 Task: Create in the project AgileHive in Backlog an issue 'Create a new online platform for online public speaking courses with advanced speech analysis and feedback features', assign it to team member softage.3@softage.net and change the status to IN PROGRESS. Create in the project AgileHive in Backlog an issue 'Implement a new cloud-based talent management system for a company with advanced talent acquisition and performance evaluation features', assign it to team member softage.4@softage.net and change the status to IN PROGRESS
Action: Mouse moved to (162, 54)
Screenshot: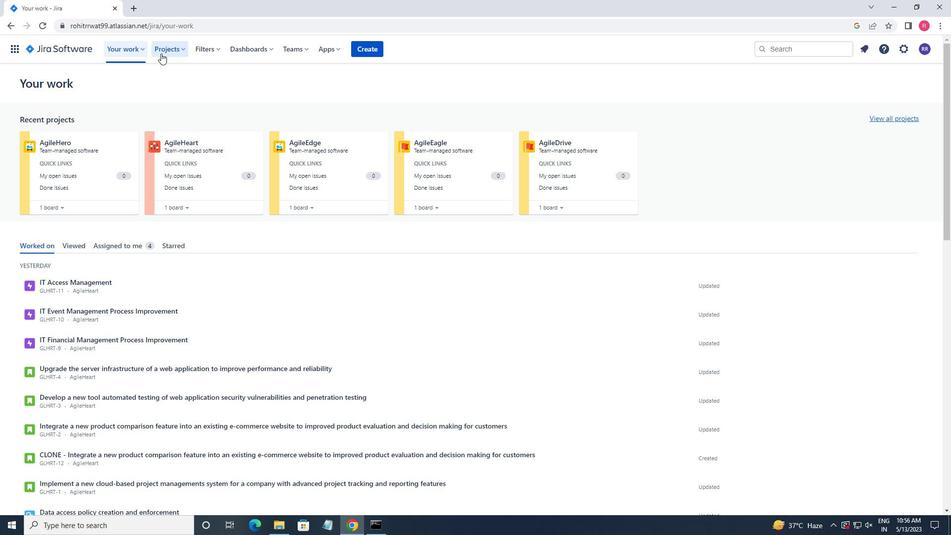 
Action: Mouse pressed left at (162, 54)
Screenshot: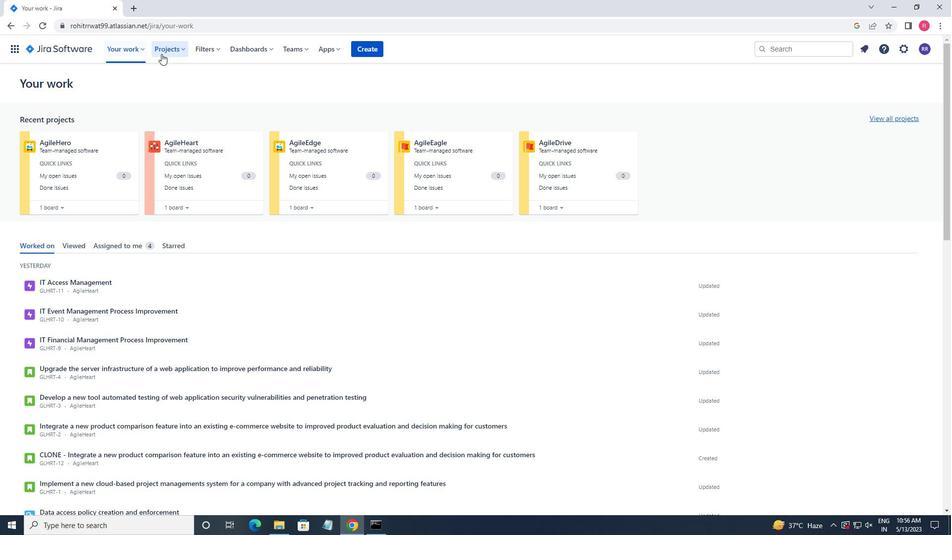 
Action: Mouse moved to (179, 87)
Screenshot: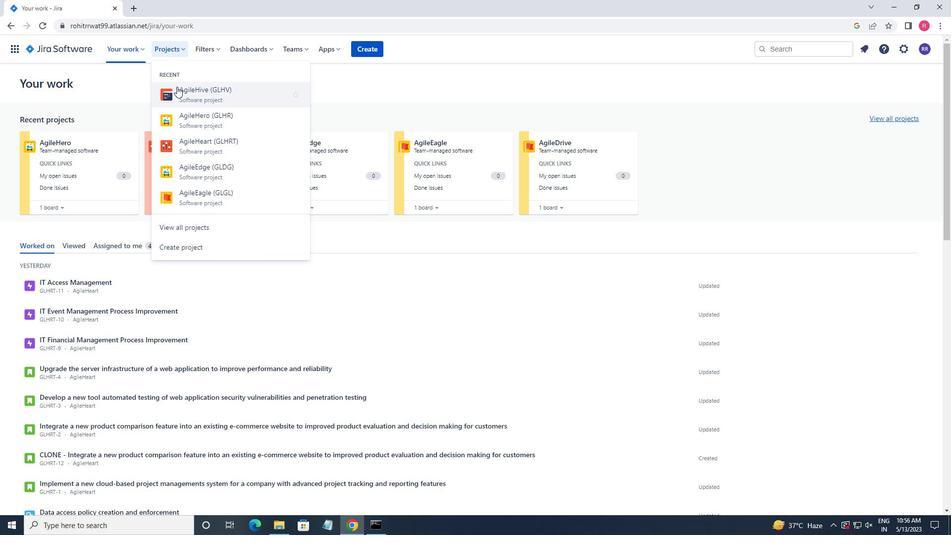 
Action: Mouse pressed left at (179, 87)
Screenshot: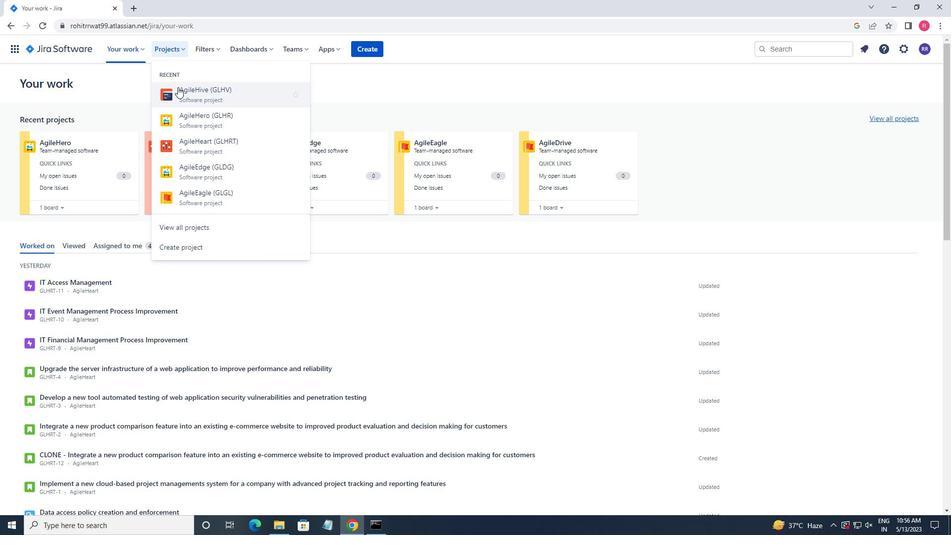 
Action: Mouse moved to (42, 145)
Screenshot: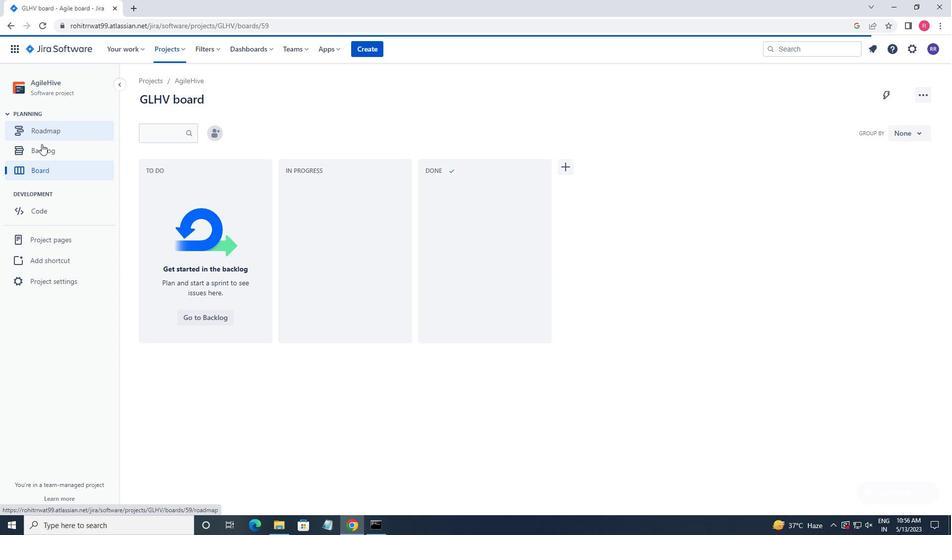 
Action: Mouse pressed left at (42, 145)
Screenshot: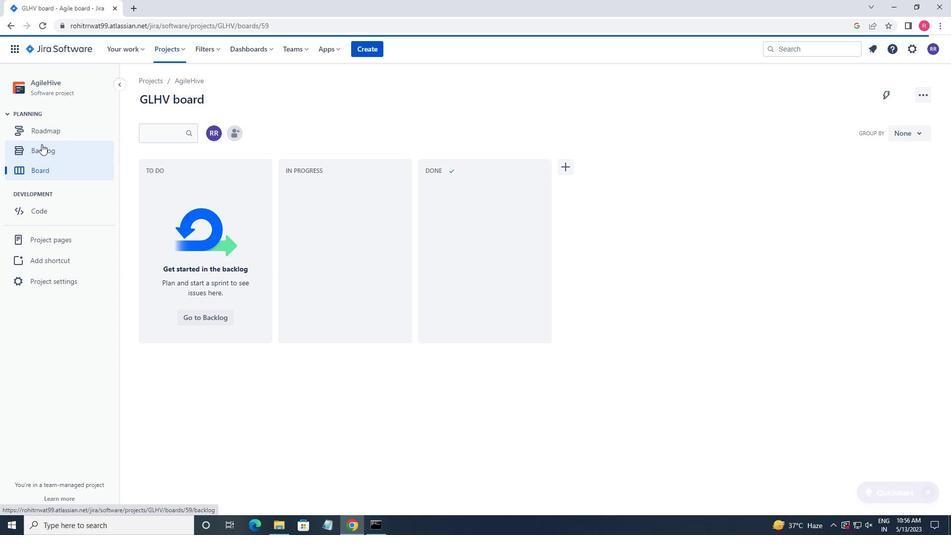 
Action: Mouse moved to (376, 328)
Screenshot: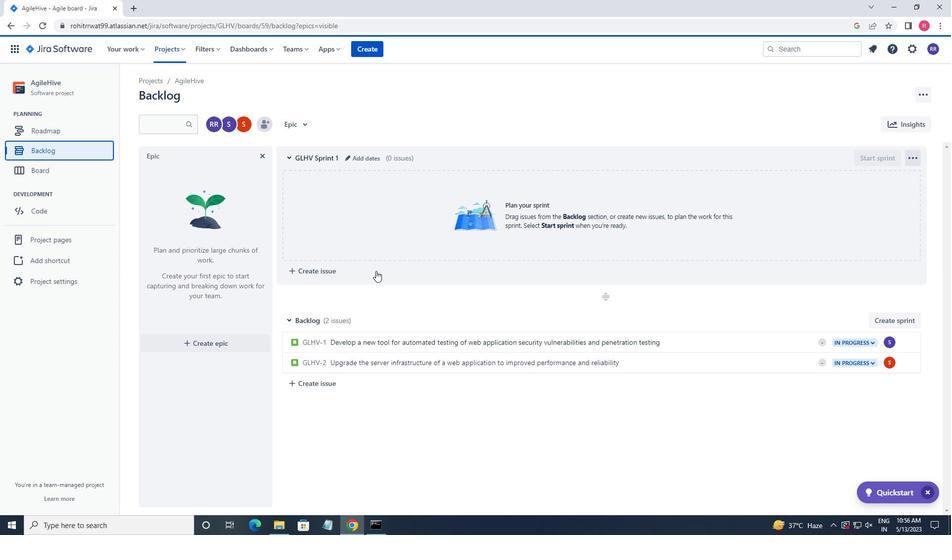 
Action: Mouse scrolled (376, 327) with delta (0, 0)
Screenshot: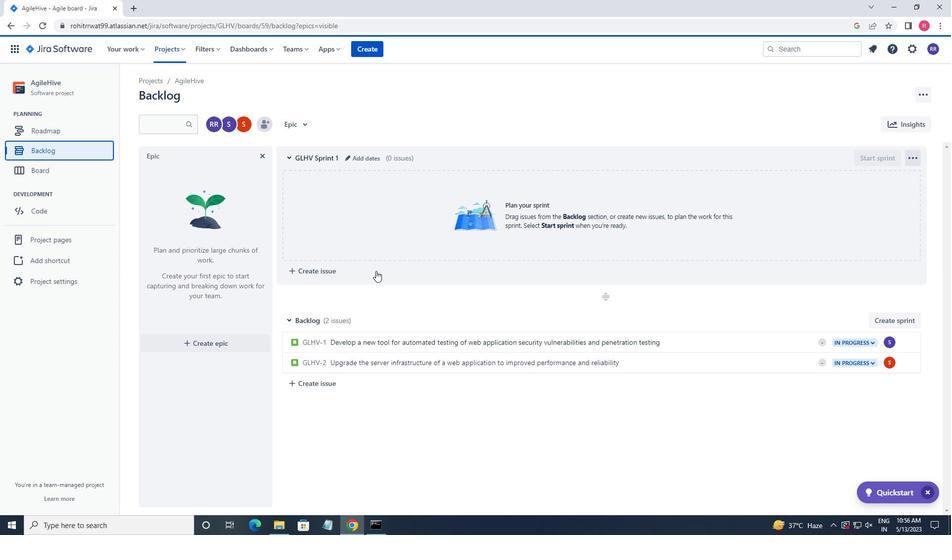 
Action: Mouse moved to (376, 335)
Screenshot: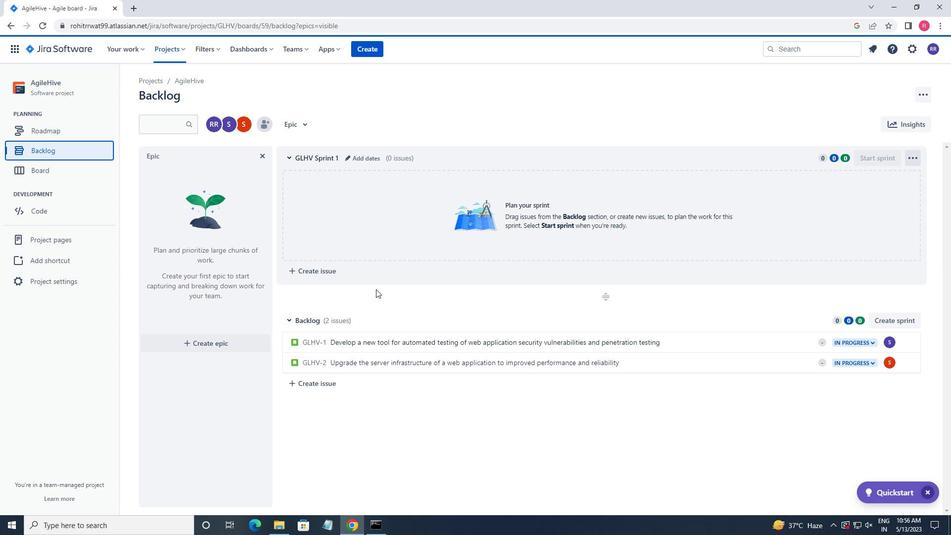 
Action: Mouse scrolled (376, 334) with delta (0, 0)
Screenshot: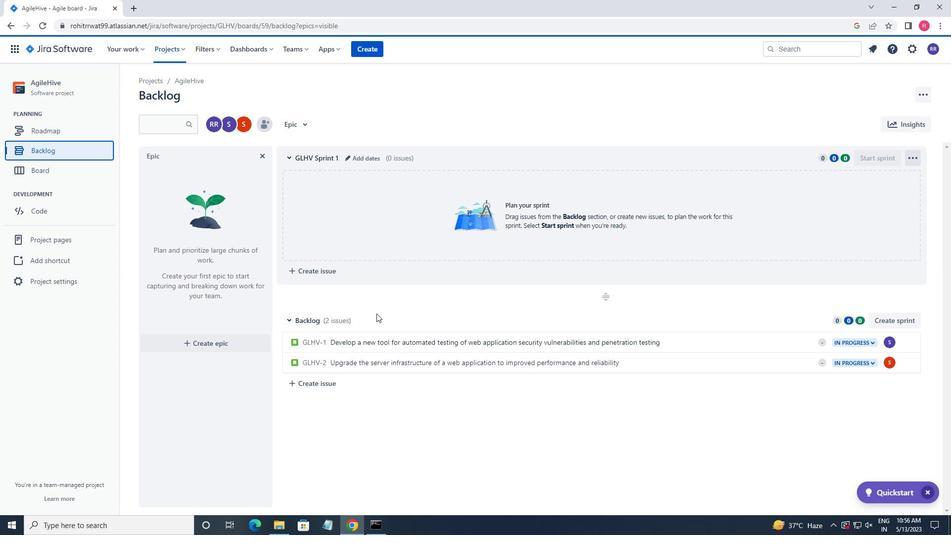 
Action: Mouse moved to (369, 344)
Screenshot: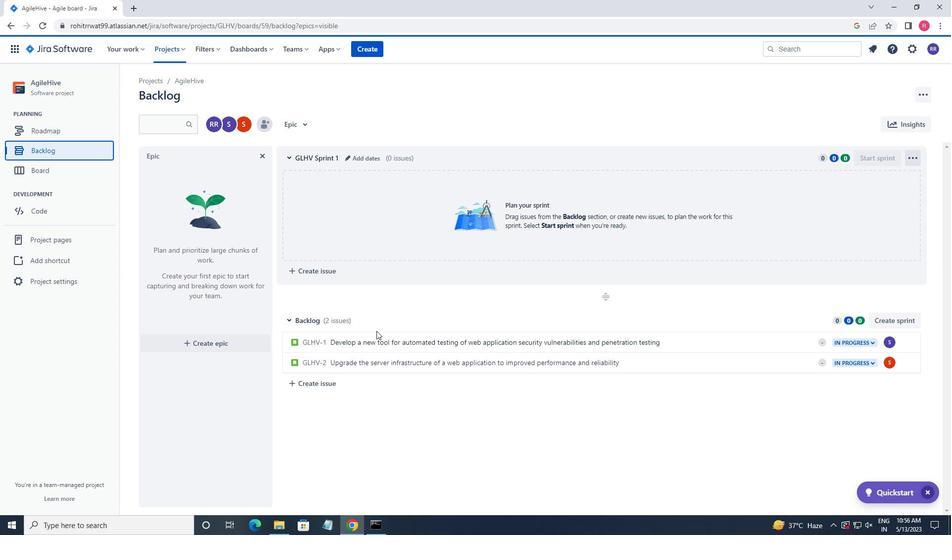 
Action: Mouse scrolled (369, 344) with delta (0, 0)
Screenshot: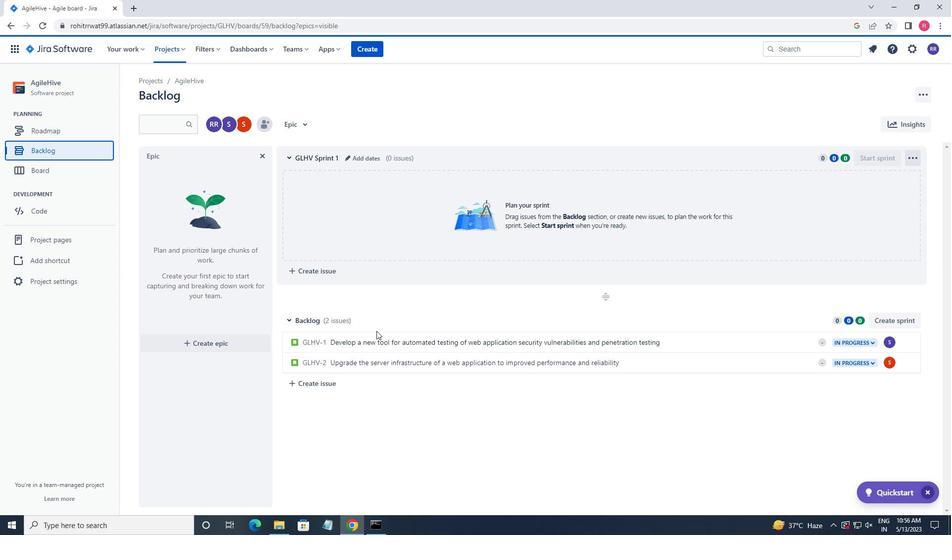 
Action: Mouse moved to (302, 386)
Screenshot: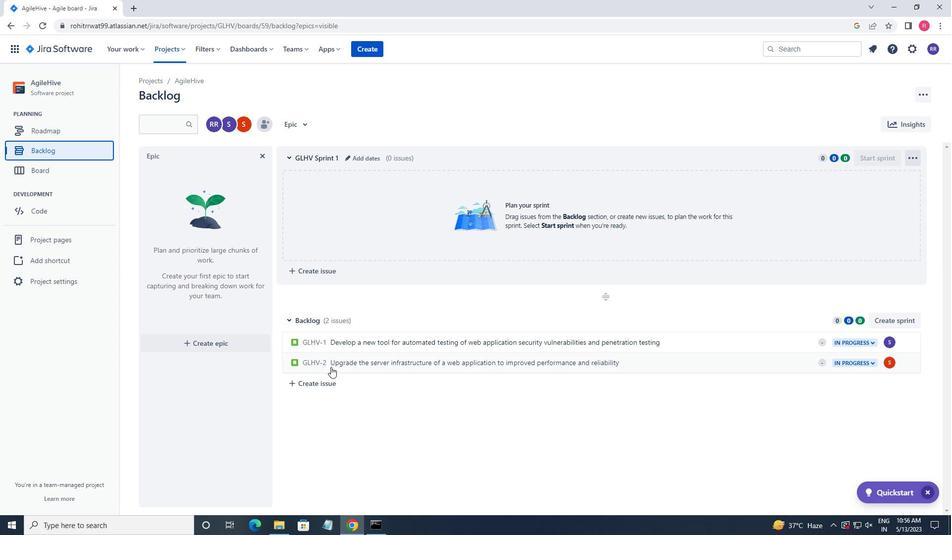 
Action: Mouse pressed left at (302, 386)
Screenshot: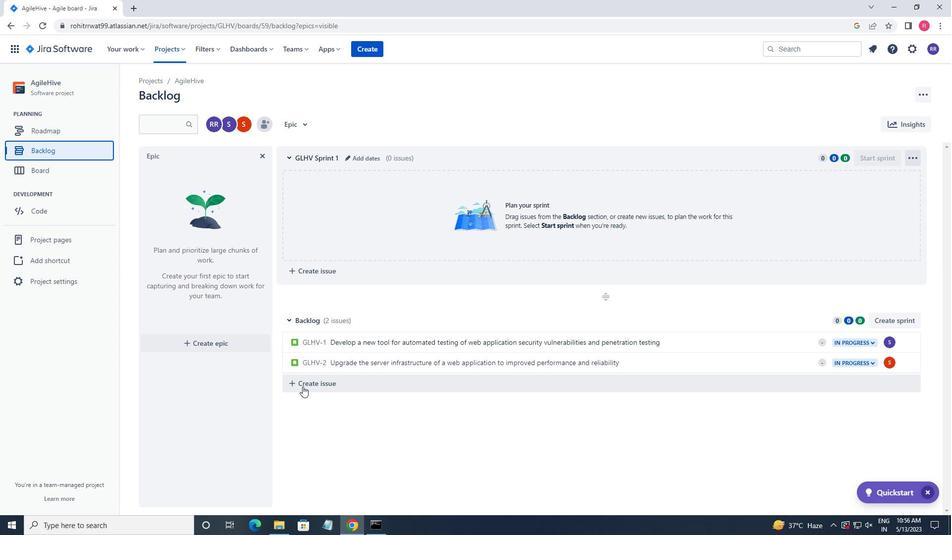
Action: Mouse moved to (353, 341)
Screenshot: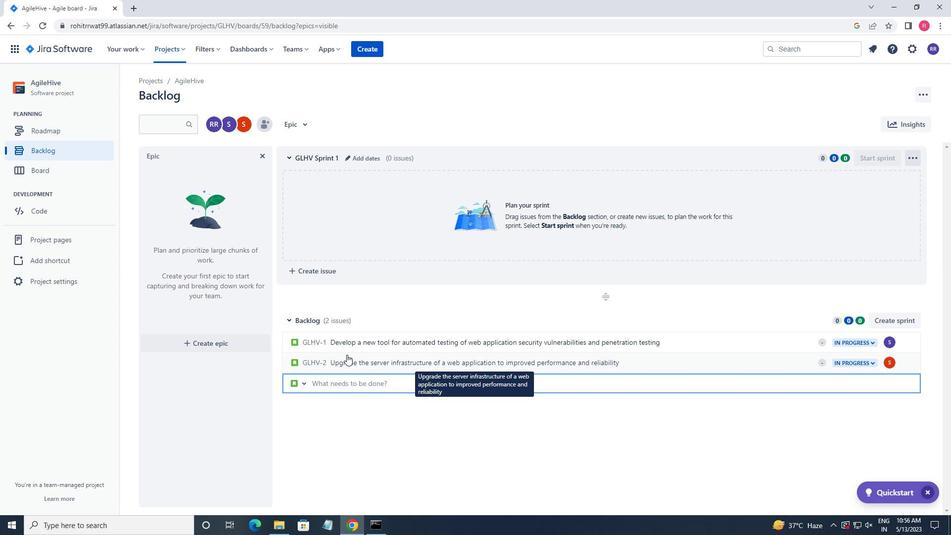 
Action: Key pressed <Key.shift>CREATE<Key.space>A<Key.space>NEW<Key.space>ONLINE<Key.space>PLATFOR,<Key.backspace>M<Key.space>FOR<Key.space>ONLINEPUBLIC<Key.space><Key.left><Key.left><Key.left><Key.left><Key.left><Key.left><Key.left><Key.space><Key.right><Key.right><Key.right><Key.right><Key.right><Key.right><Key.right>
Screenshot: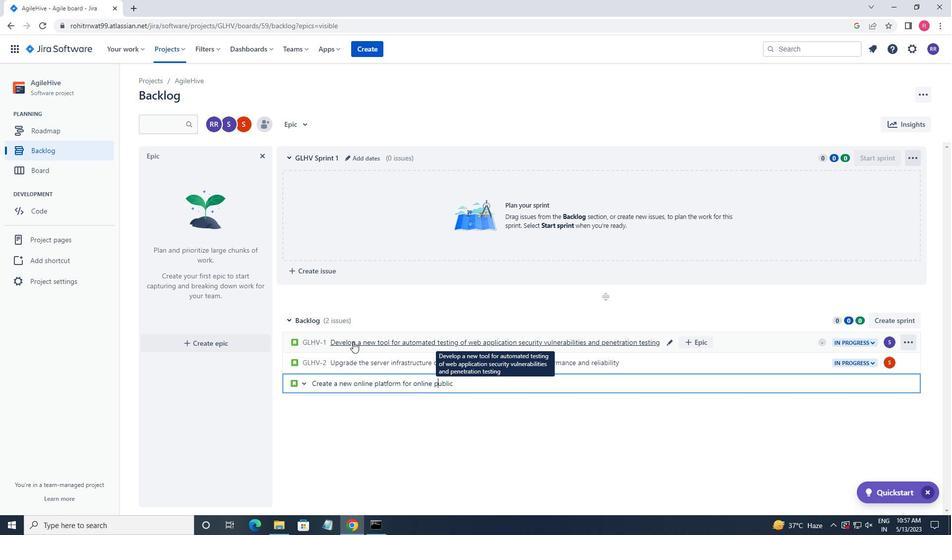 
Action: Mouse moved to (353, 341)
Screenshot: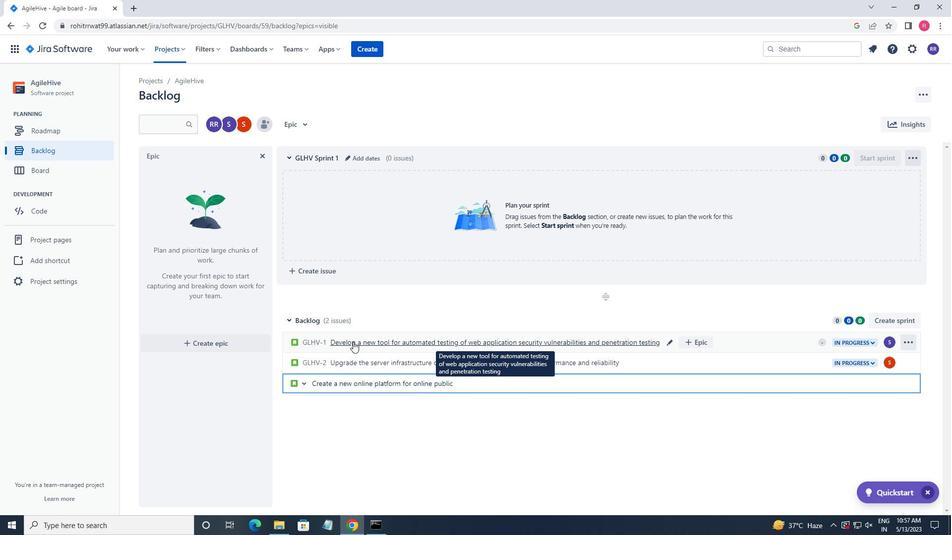 
Action: Key pressed SPEKING<Key.space><Key.left><Key.left><Key.left><Key.left><Key.left><Key.left><Key.right>A<Key.right><Key.right><Key.right><Key.right><Key.right><Key.right>COURES<Key.backspace><Key.backspace>SES<Key.space>WITH<Key.space><Key.space>ADVANCE<Key.space><Key.space><Key.backspace>D<Key.backspace><Key.backspace>D<Key.space>SPEECH<Key.space>ANALYSIS<Key.space>AND<Key.space>FEEDBACK<Key.space>FEATURES<Key.enter>
Screenshot: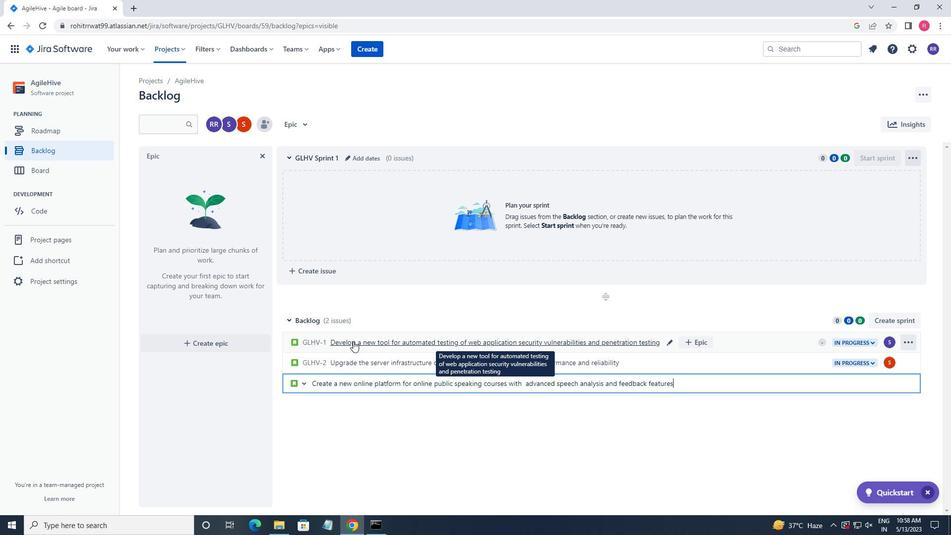 
Action: Mouse moved to (888, 382)
Screenshot: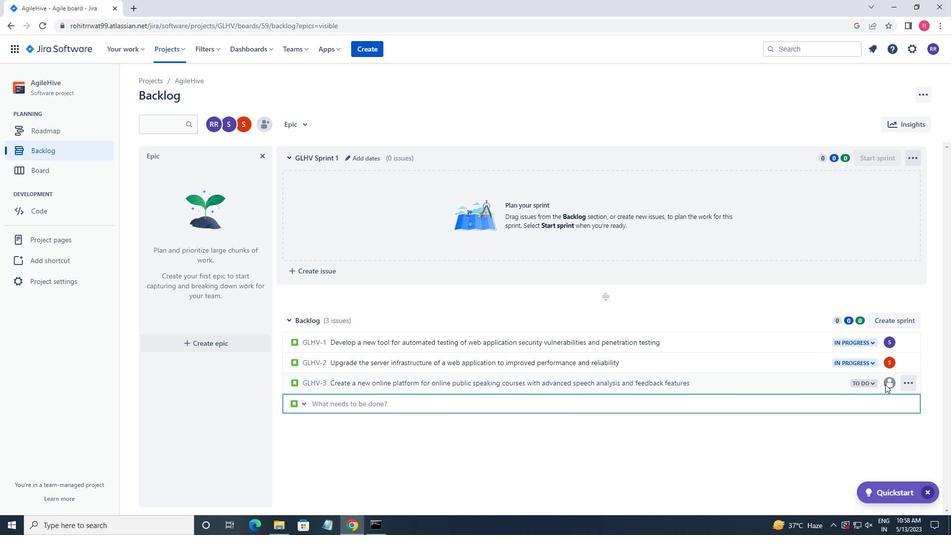 
Action: Mouse pressed left at (888, 382)
Screenshot: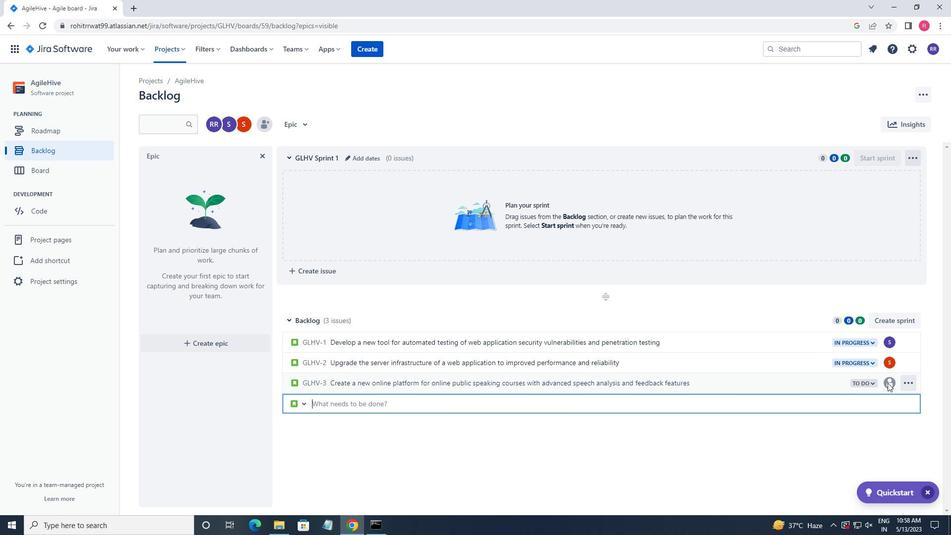 
Action: Mouse moved to (844, 283)
Screenshot: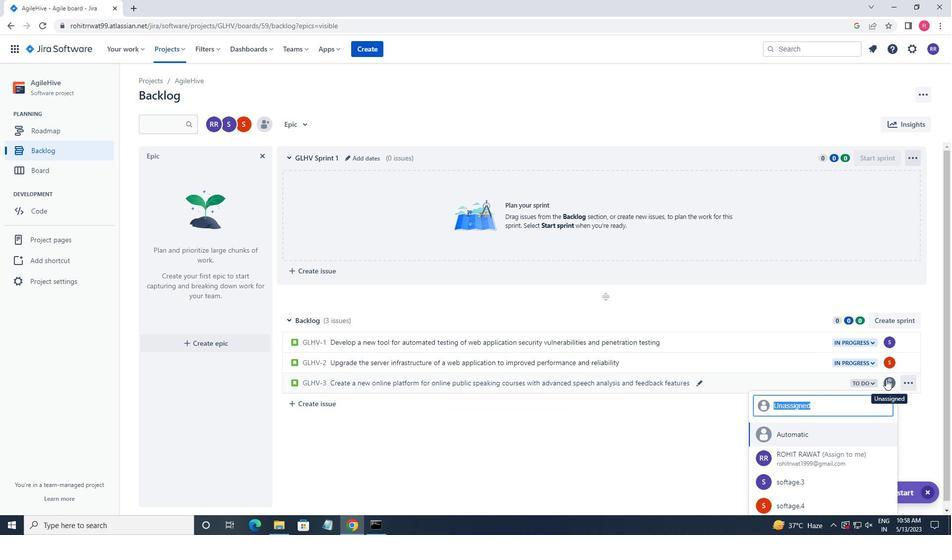 
Action: Key pressed SOFTAGE.3<Key.shift>@SOFTAGE.NET
Screenshot: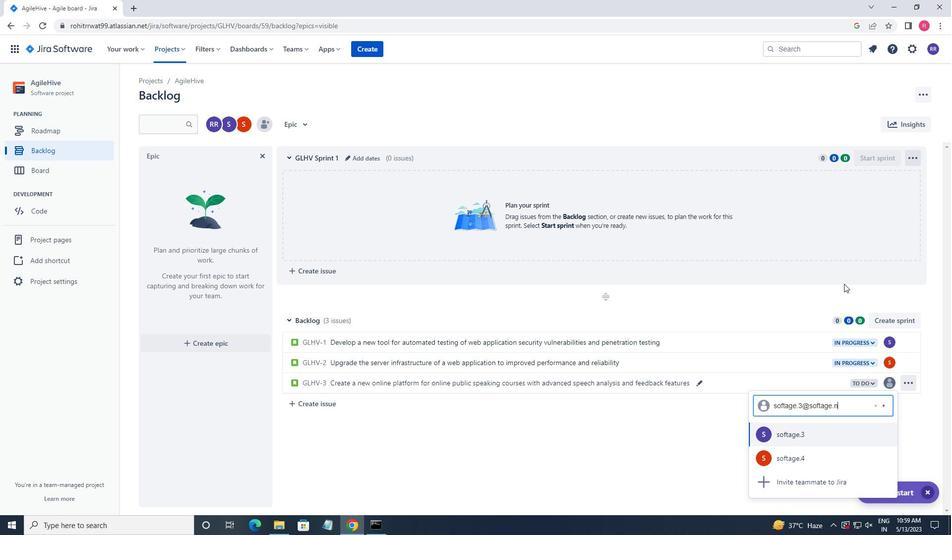 
Action: Mouse moved to (796, 434)
Screenshot: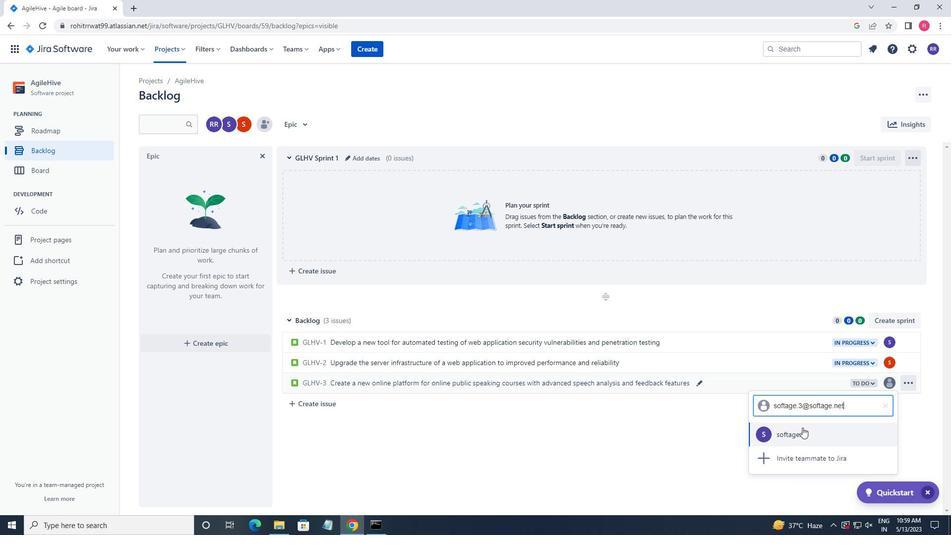 
Action: Mouse pressed left at (796, 434)
Screenshot: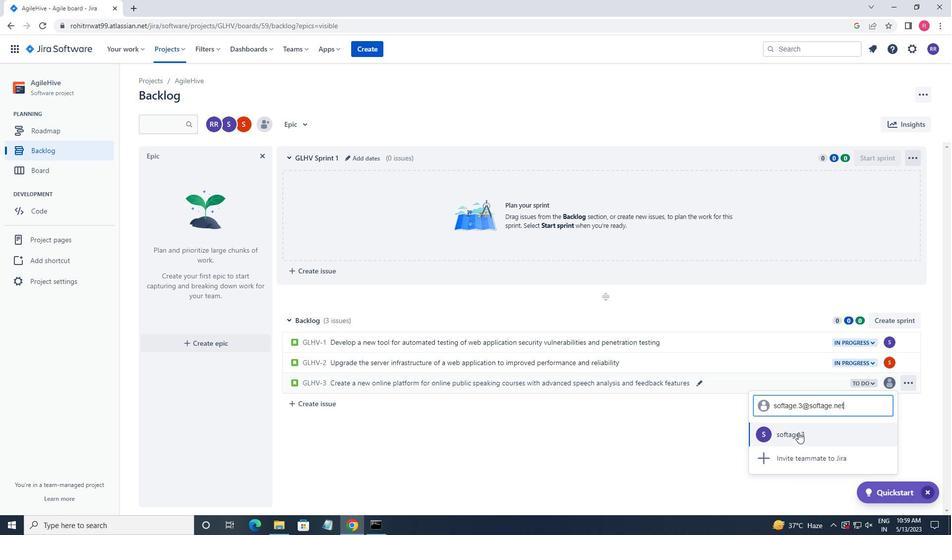 
Action: Mouse moved to (862, 382)
Screenshot: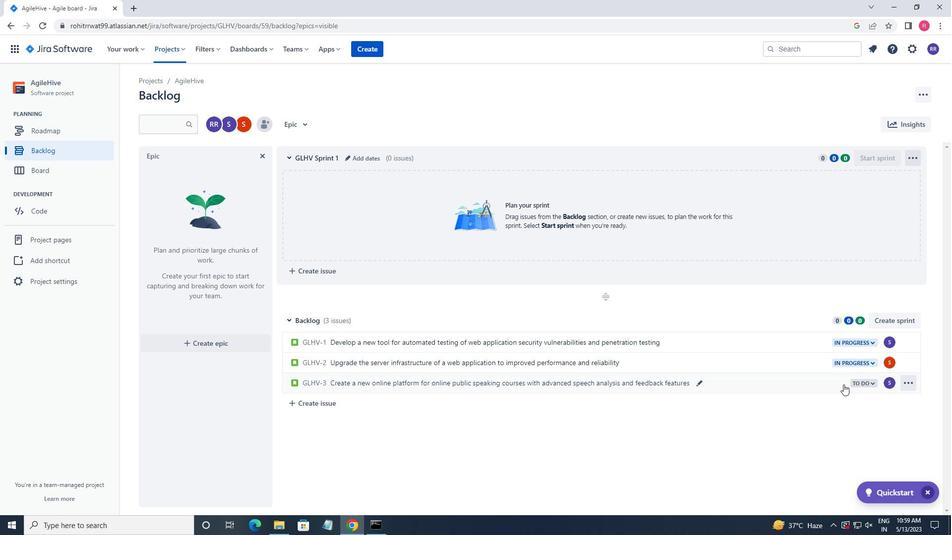 
Action: Mouse pressed left at (862, 382)
Screenshot: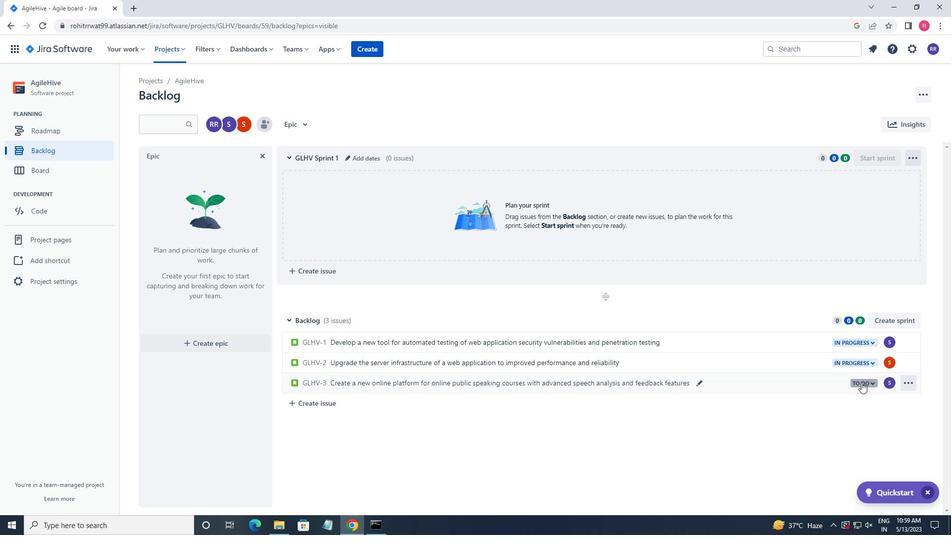 
Action: Mouse moved to (795, 402)
Screenshot: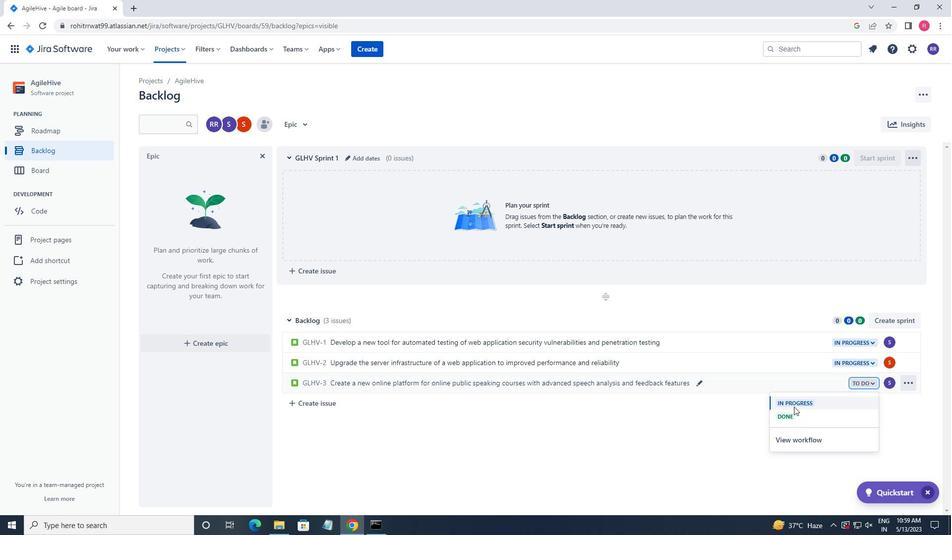 
Action: Mouse pressed left at (795, 402)
Screenshot: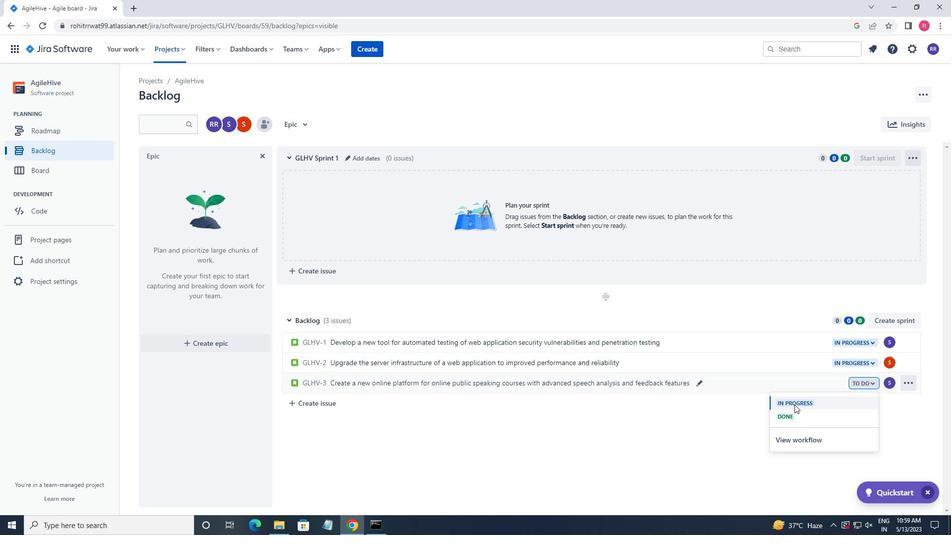 
Action: Mouse moved to (303, 399)
Screenshot: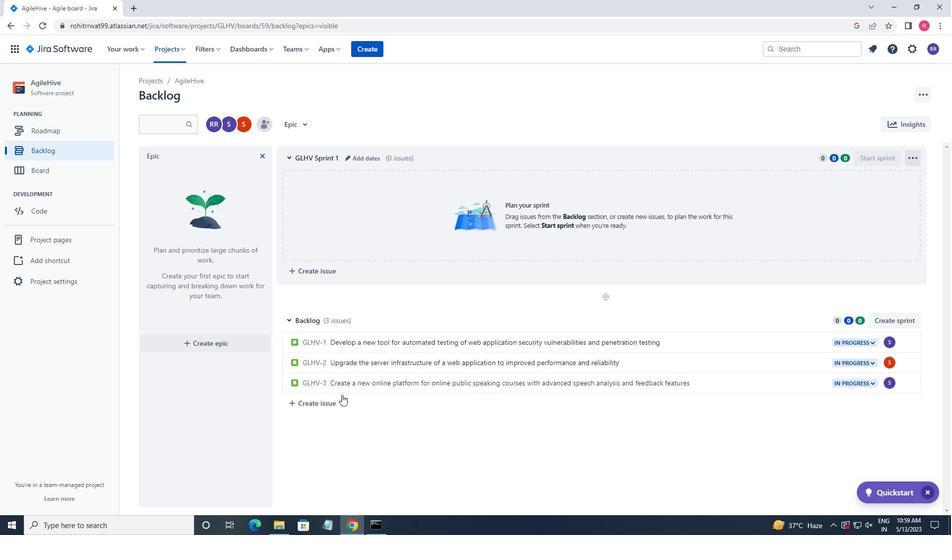 
Action: Mouse pressed left at (303, 399)
Screenshot: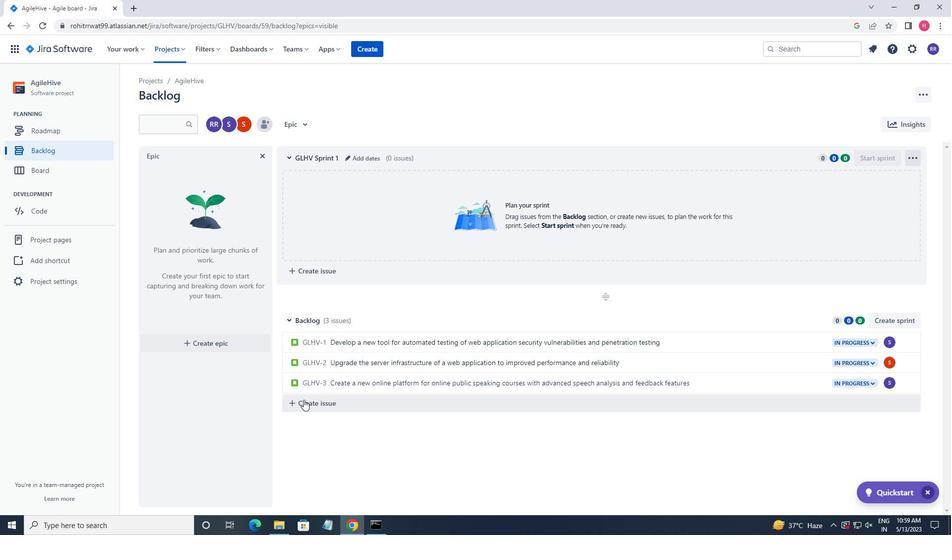 
Action: Mouse moved to (825, 406)
Screenshot: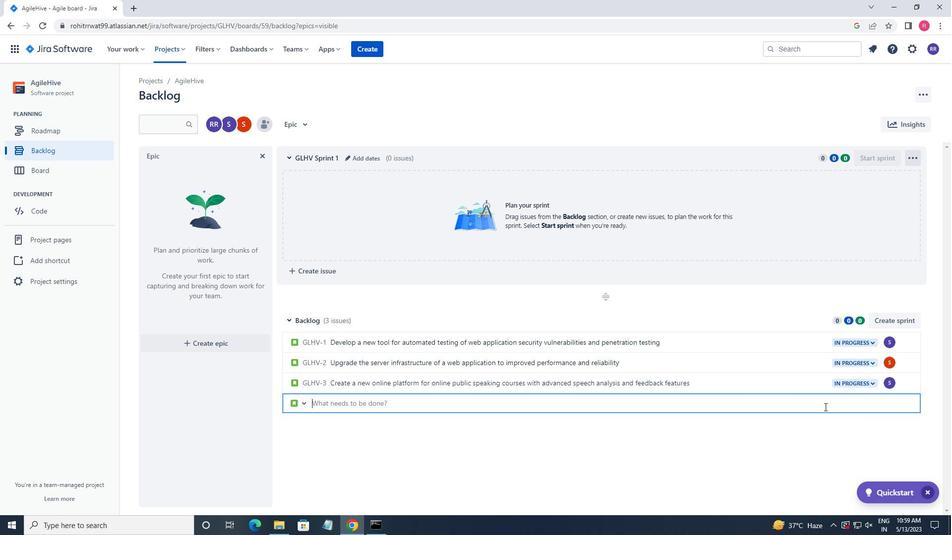 
Action: Key pressed <Key.shift_r>IMPLEMEMENT<Key.space>A<Key.space>NEW<Key.space><Key.left><Key.left><Key.left><Key.left><Key.left><Key.left><Key.left><Key.left><Key.left><Key.left><Key.left><Key.left><Key.left><Key.left><Key.left><Key.right><Key.right><Key.right><Key.right><Key.backspace><Key.backspace><Key.right><Key.right><Key.right><Key.right><Key.right><Key.right><Key.right><Key.right><Key.right><Key.right><Key.right><Key.right>CLOUD-BASED<Key.space>
Screenshot: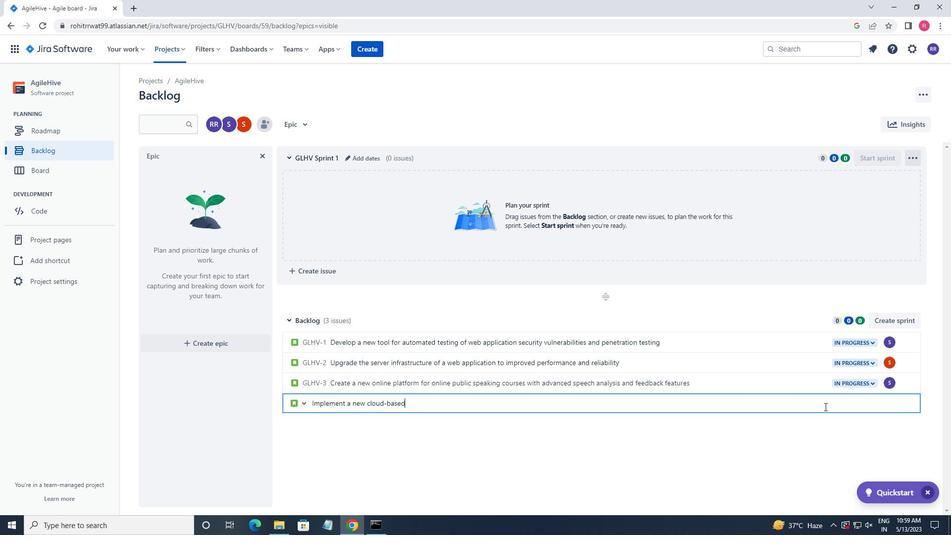 
Action: Mouse moved to (824, 370)
Screenshot: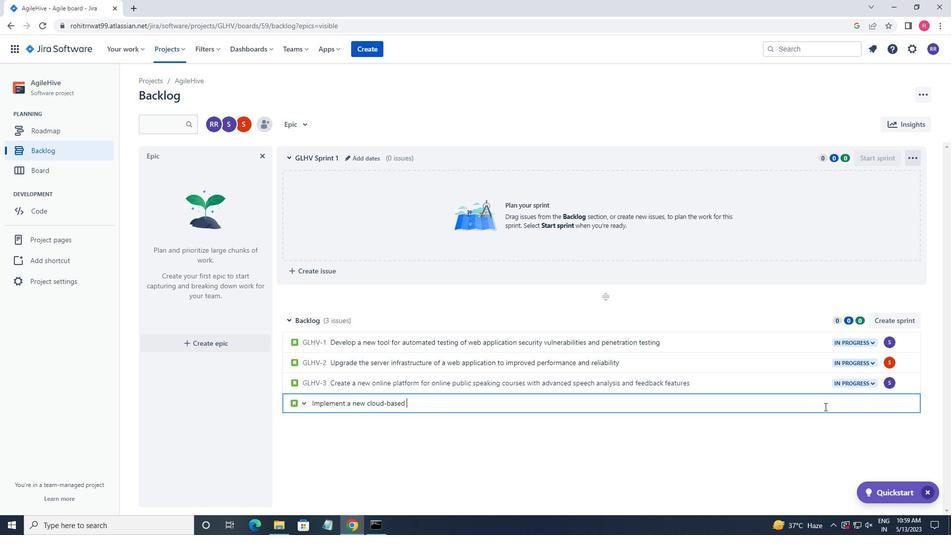 
Action: Key pressed TALENT<Key.space>MANAGEMENT<Key.space>SYSTEM<Key.space>FOR<Key.space>A<Key.space>COMPA
Screenshot: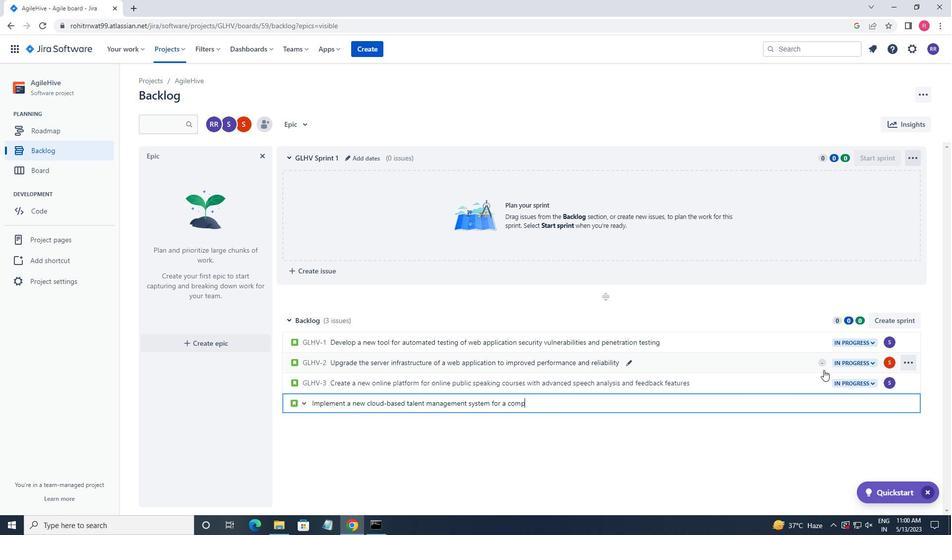 
Action: Mouse moved to (824, 370)
Screenshot: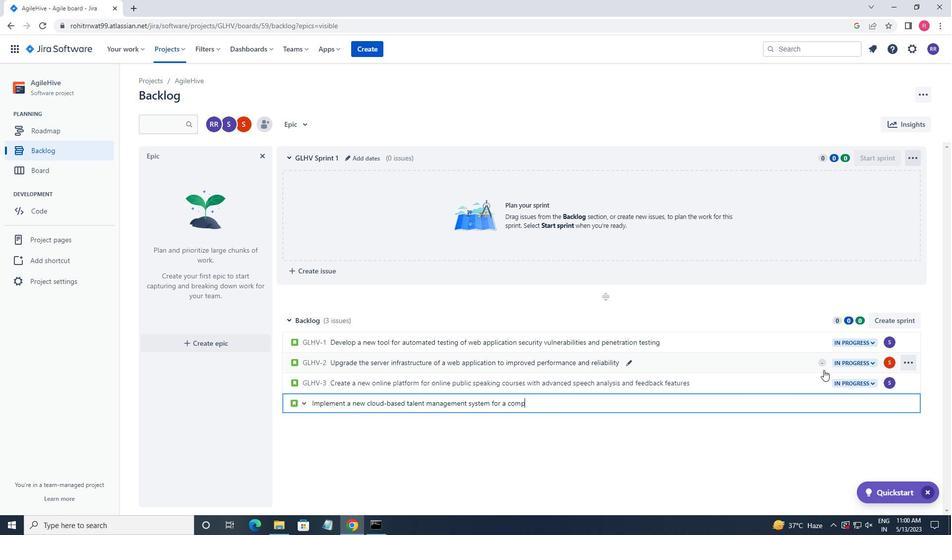 
Action: Key pressed NY<Key.space>WITH<Key.space>ADVANC
Screenshot: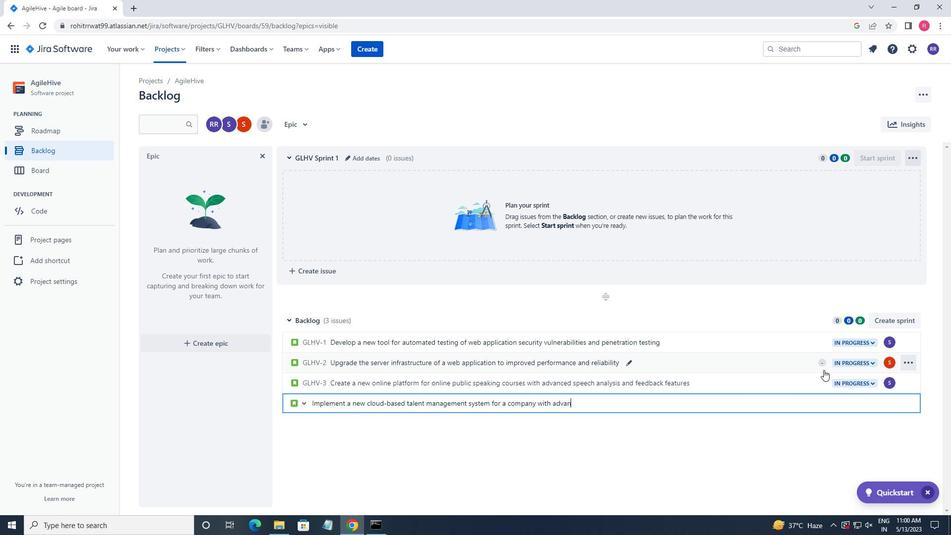 
Action: Mouse moved to (824, 368)
Screenshot: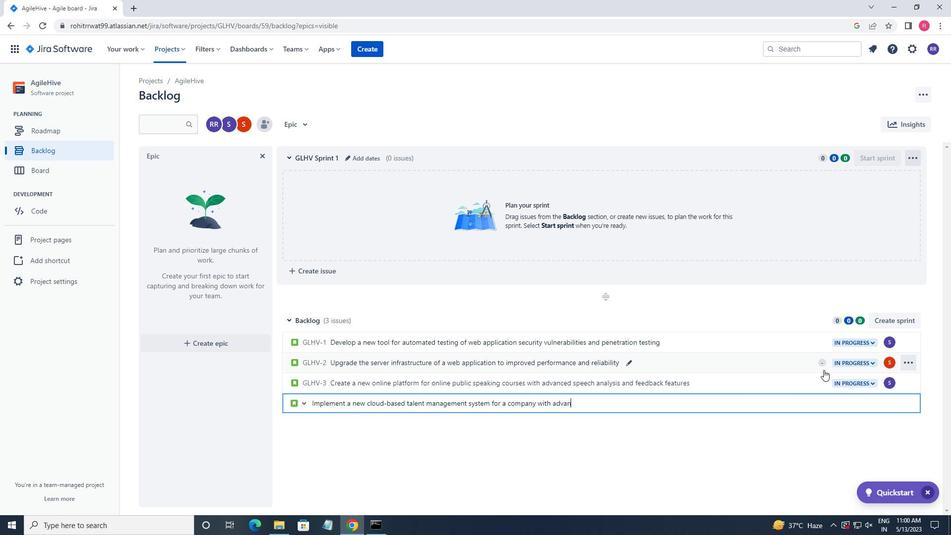 
Action: Key pressed E
Screenshot: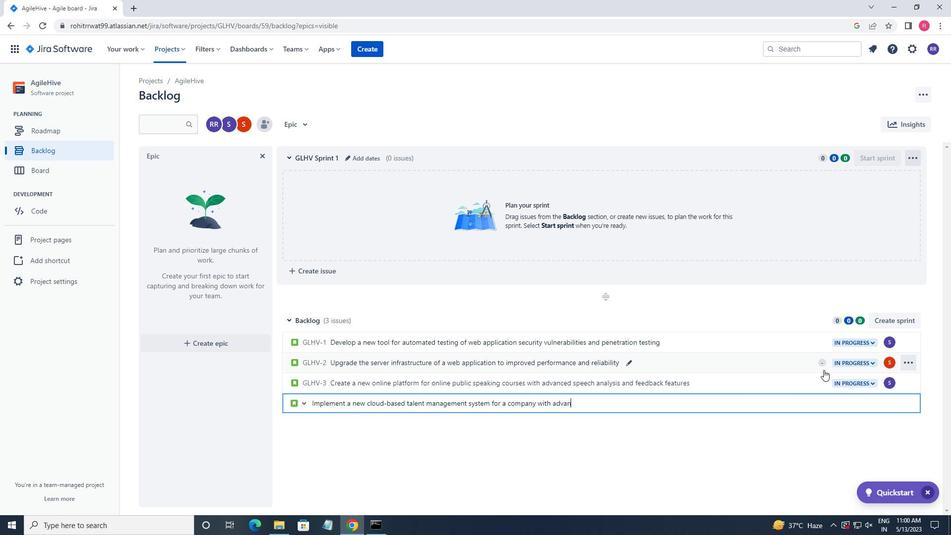 
Action: Mouse moved to (824, 368)
Screenshot: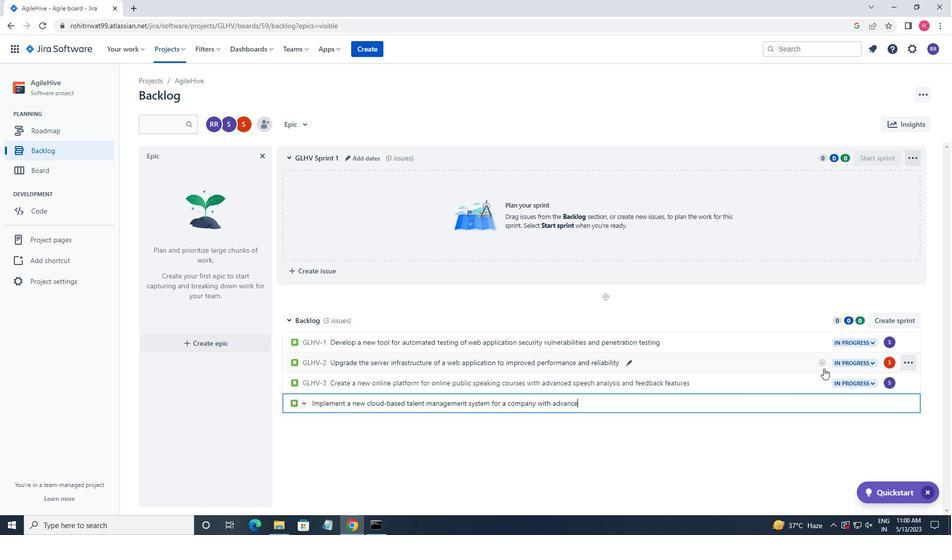 
Action: Key pressed <Key.space>
Screenshot: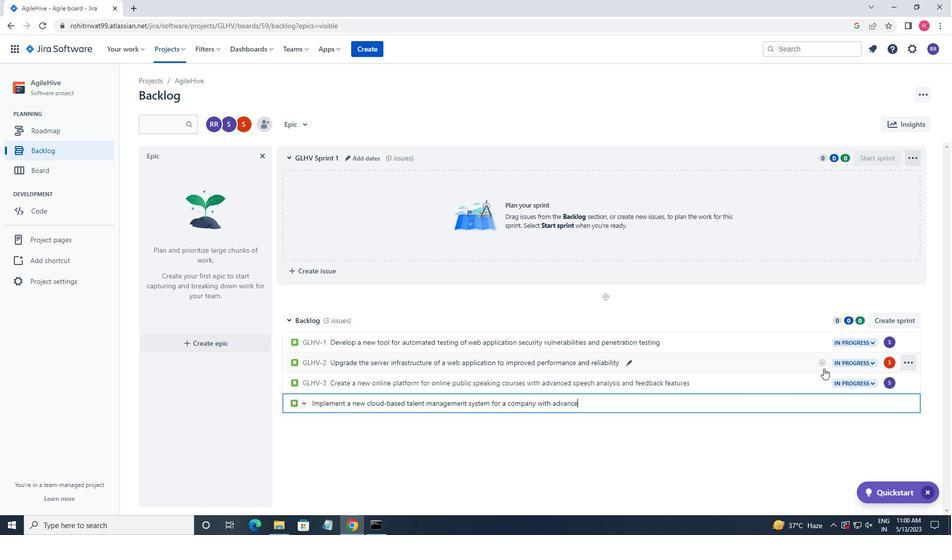 
Action: Mouse moved to (824, 368)
Screenshot: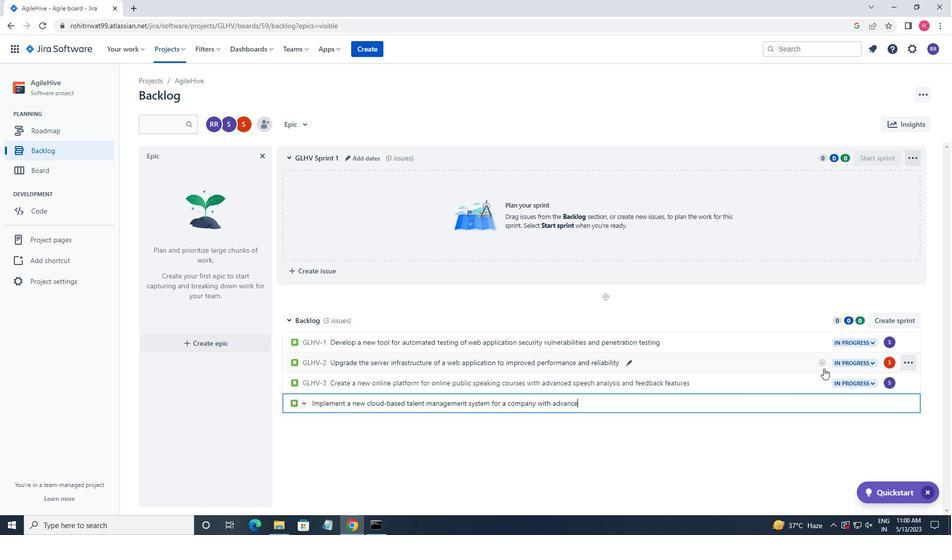 
Action: Key pressed TALENT<Key.space>ACQUISITION<Key.space>AND<Key.space>PERFORMANCE<Key.space>AND<Key.space>EVALUATION<Key.space>FEATURES<Key.space><Key.space><Key.enter>
Screenshot: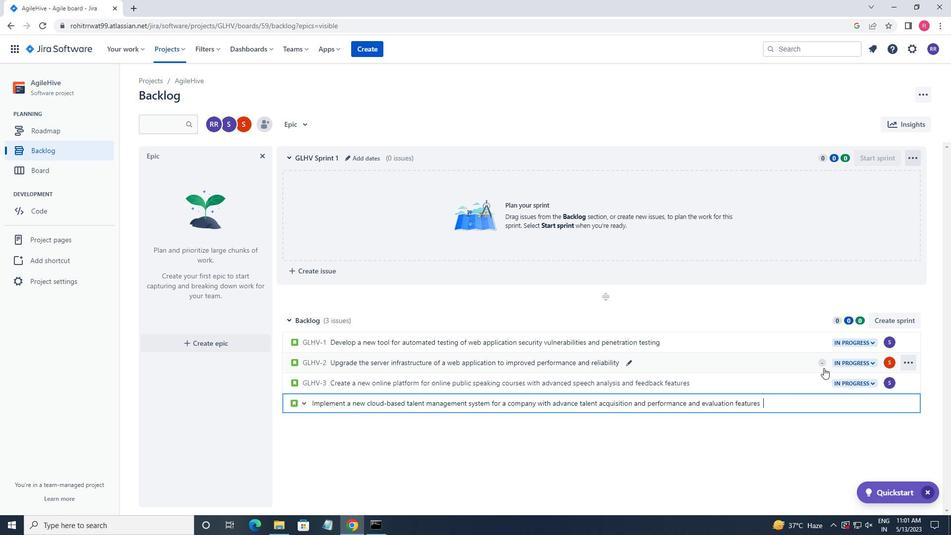 
Action: Mouse moved to (886, 400)
Screenshot: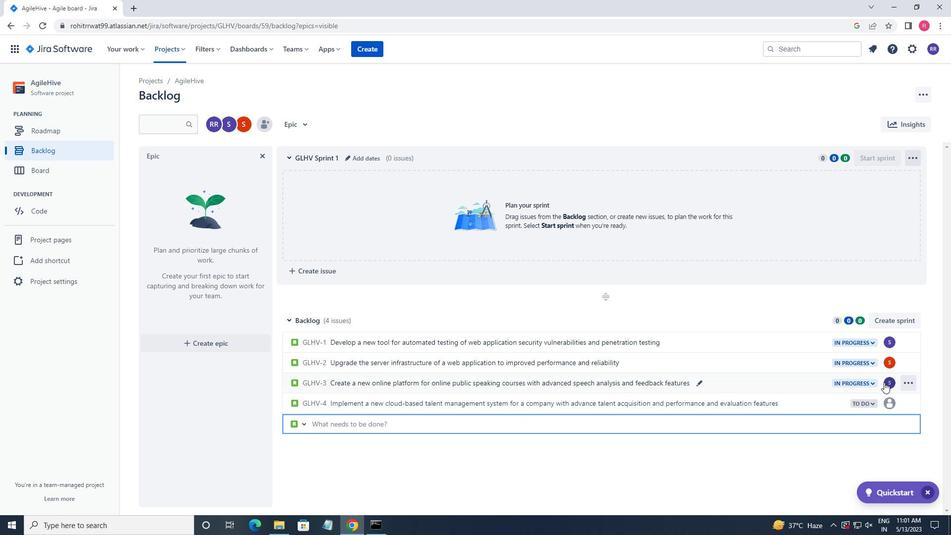 
Action: Mouse pressed left at (886, 400)
Screenshot: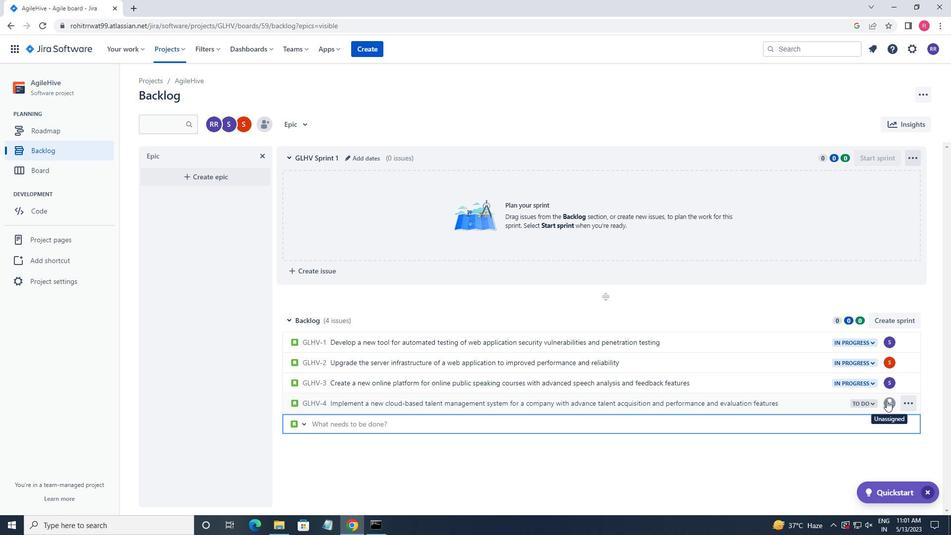 
Action: Mouse moved to (883, 353)
Screenshot: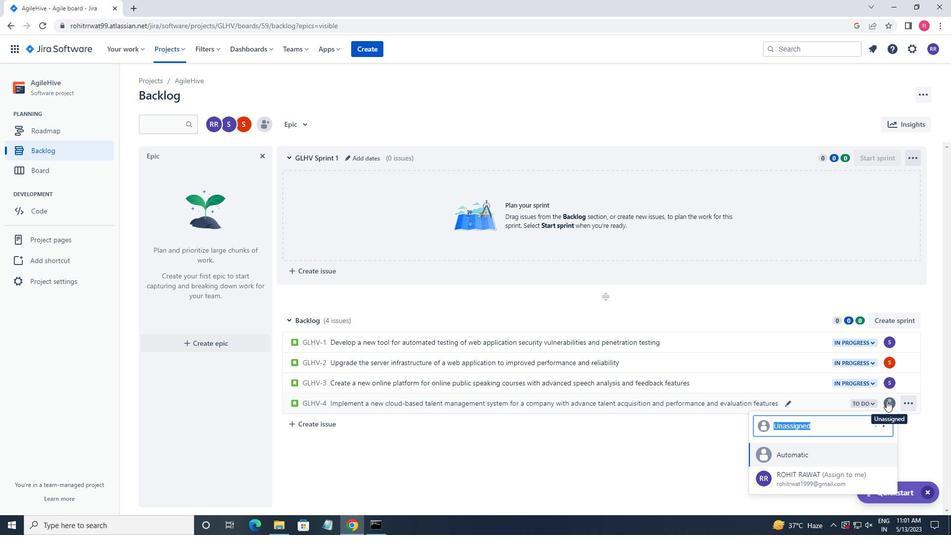 
Action: Key pressed SOFT
Screenshot: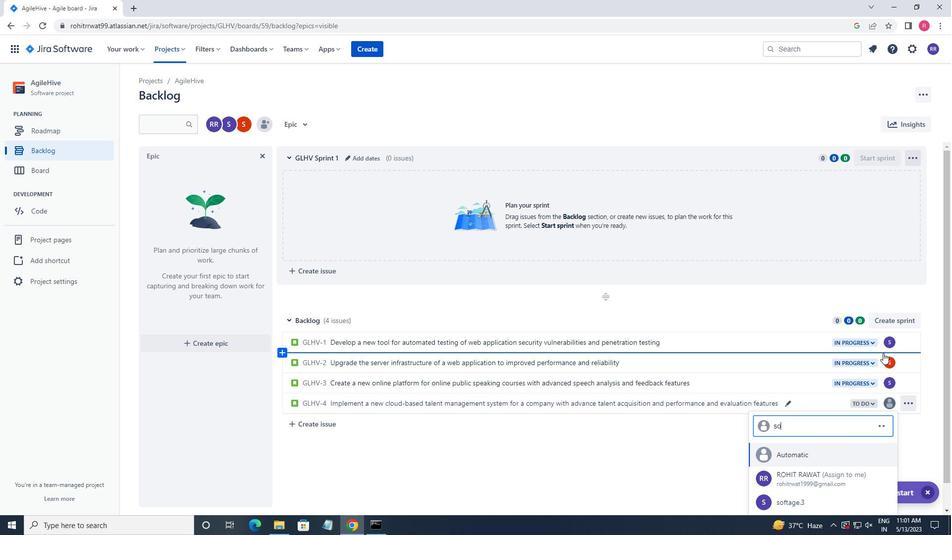 
Action: Mouse moved to (883, 352)
Screenshot: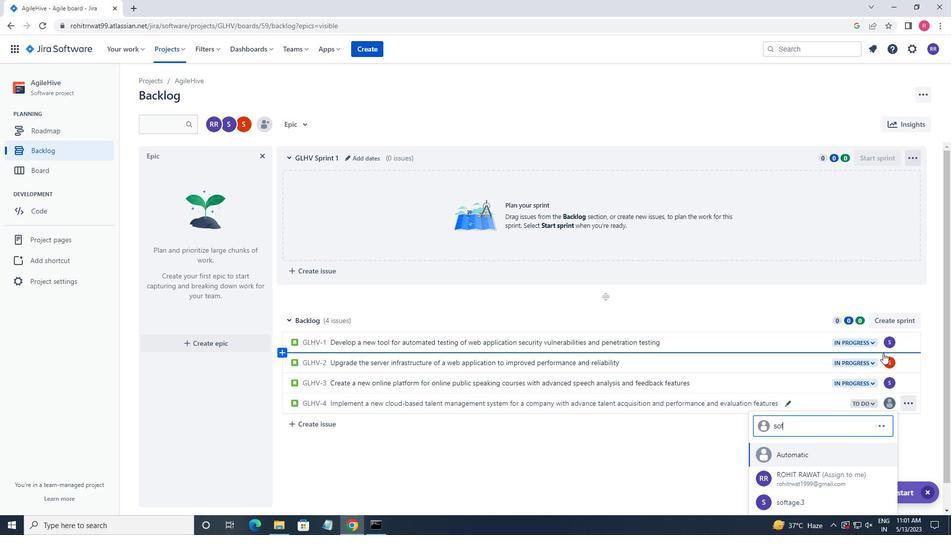 
Action: Key pressed AG
Screenshot: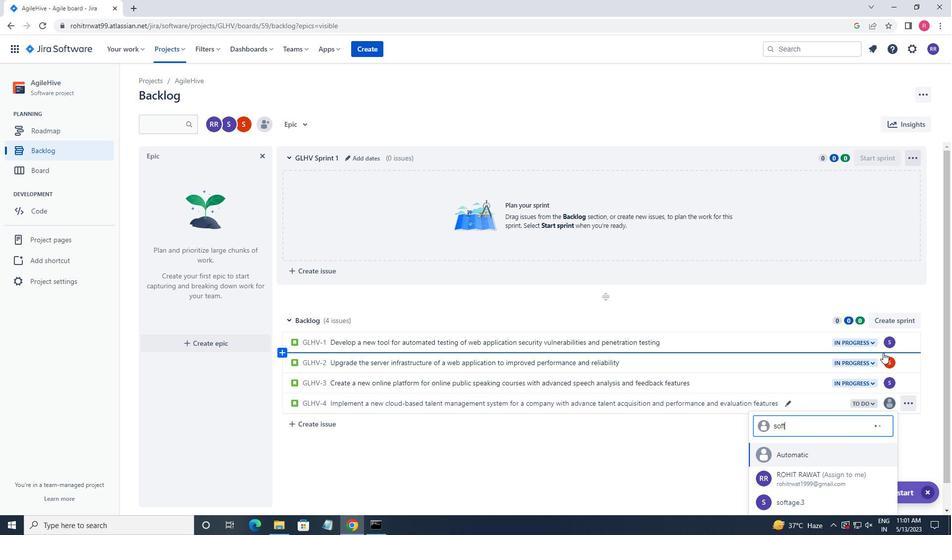 
Action: Mouse moved to (883, 351)
Screenshot: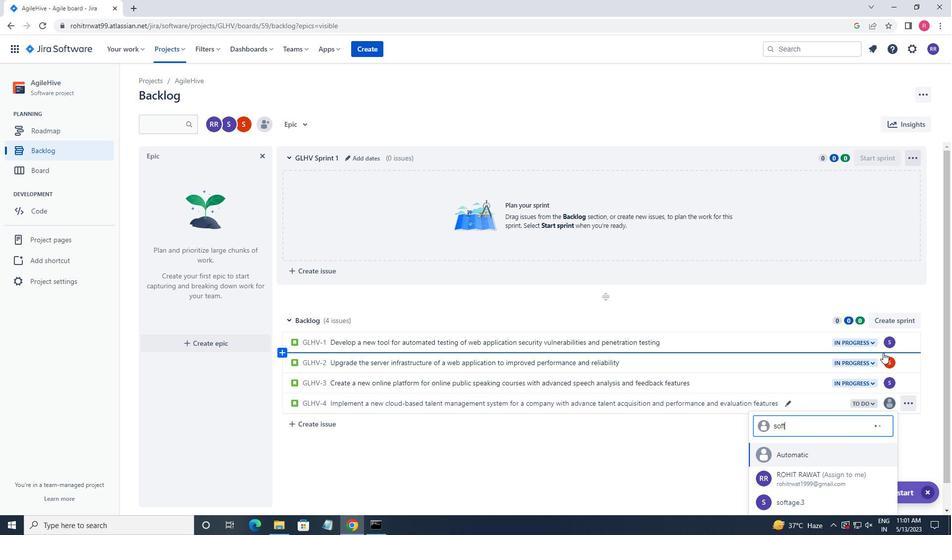 
Action: Key pressed E
Screenshot: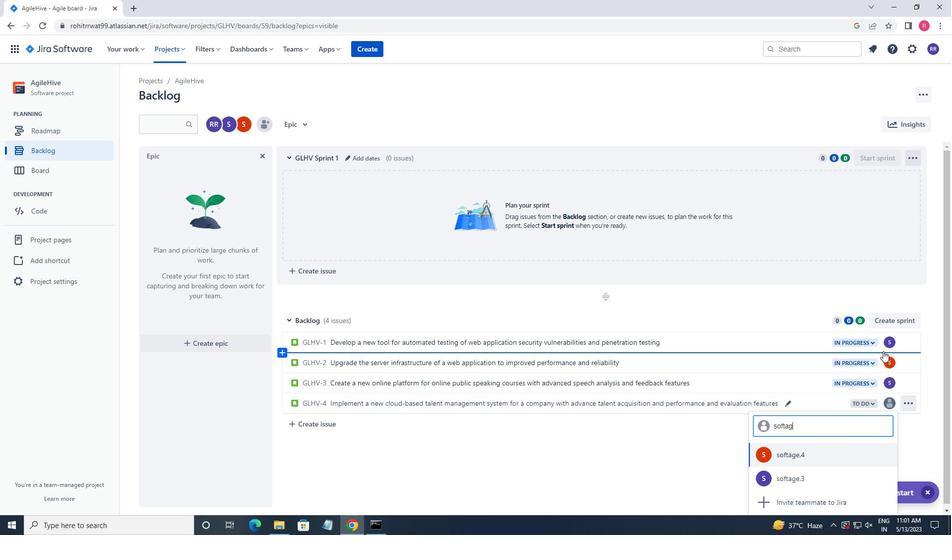
Action: Mouse moved to (883, 350)
Screenshot: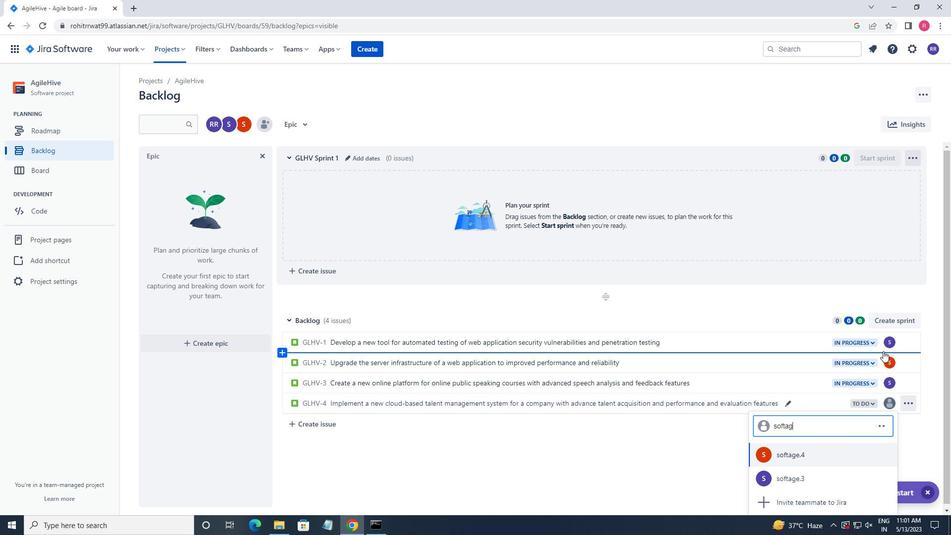 
Action: Key pressed .4<Key.shift>@SSOFTAGE
Screenshot: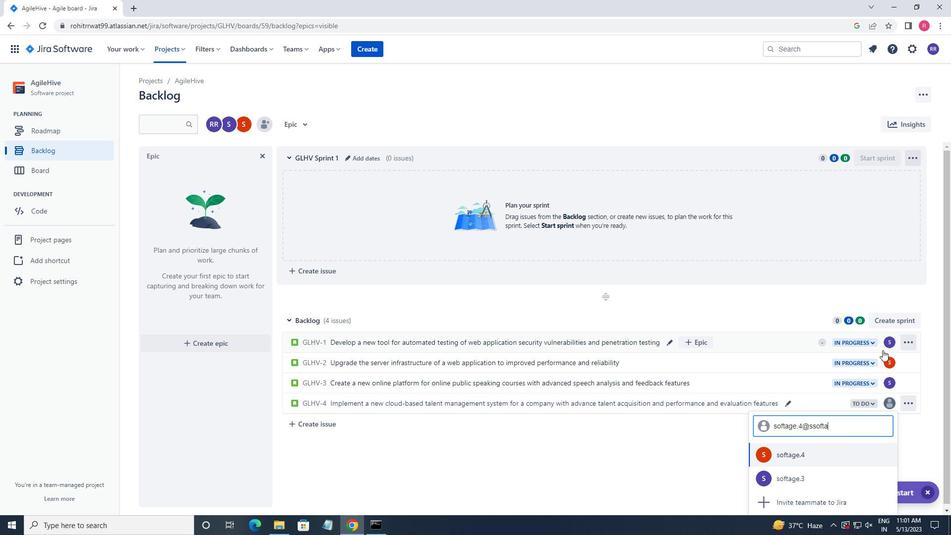 
Action: Mouse moved to (883, 350)
Screenshot: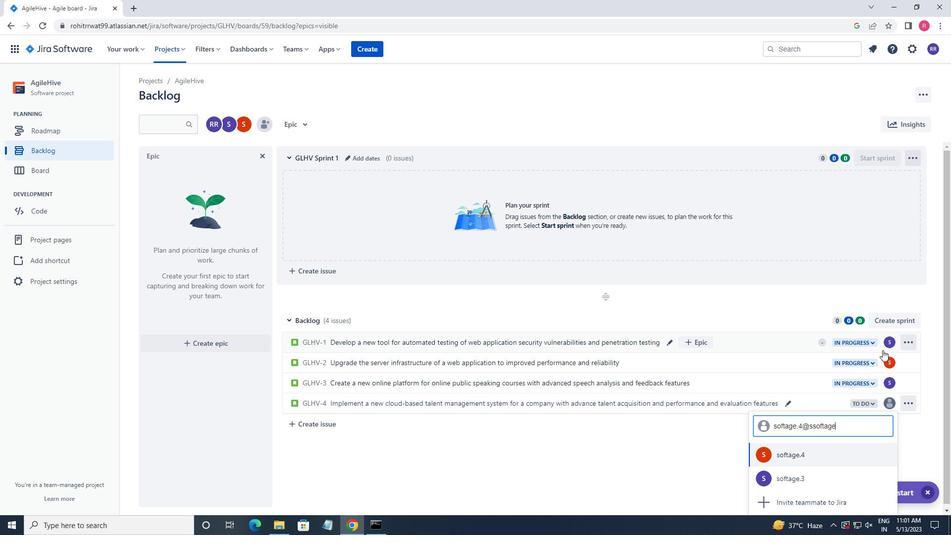 
Action: Key pressed .NET
Screenshot: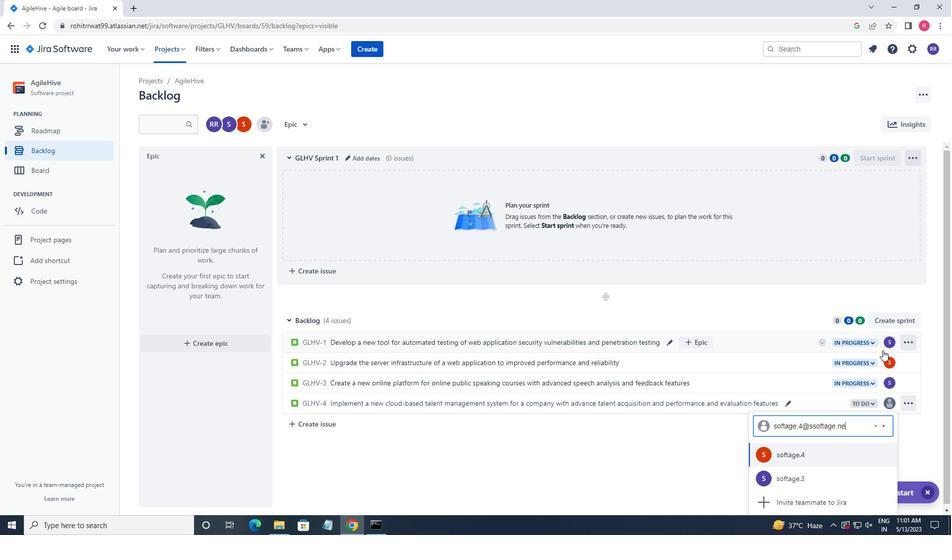 
Action: Mouse moved to (816, 424)
Screenshot: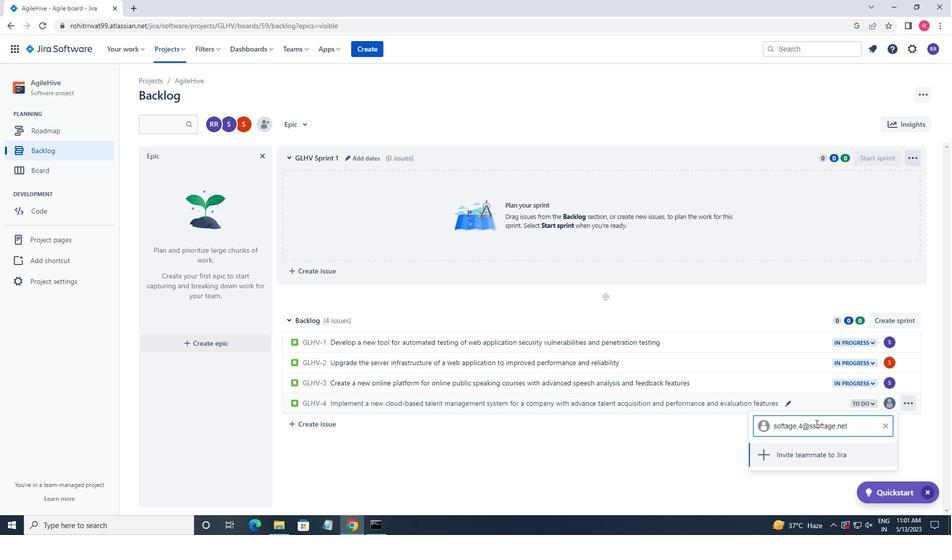
Action: Mouse pressed left at (816, 424)
Screenshot: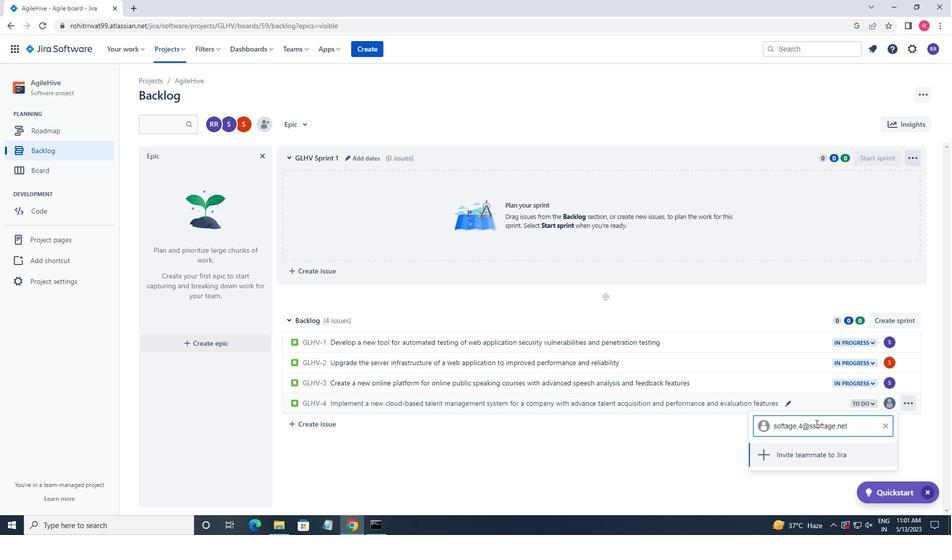 
Action: Mouse moved to (816, 422)
Screenshot: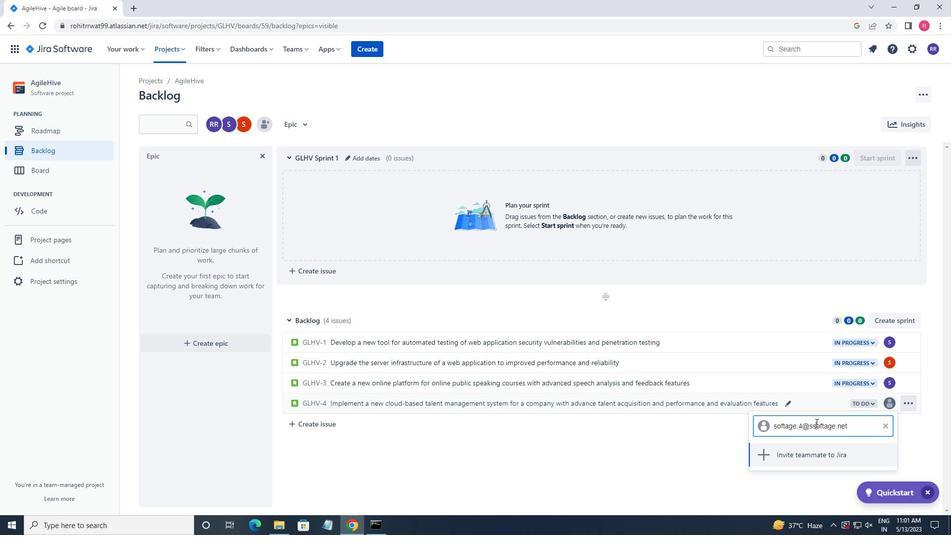 
Action: Key pressed <Key.backspace>
Screenshot: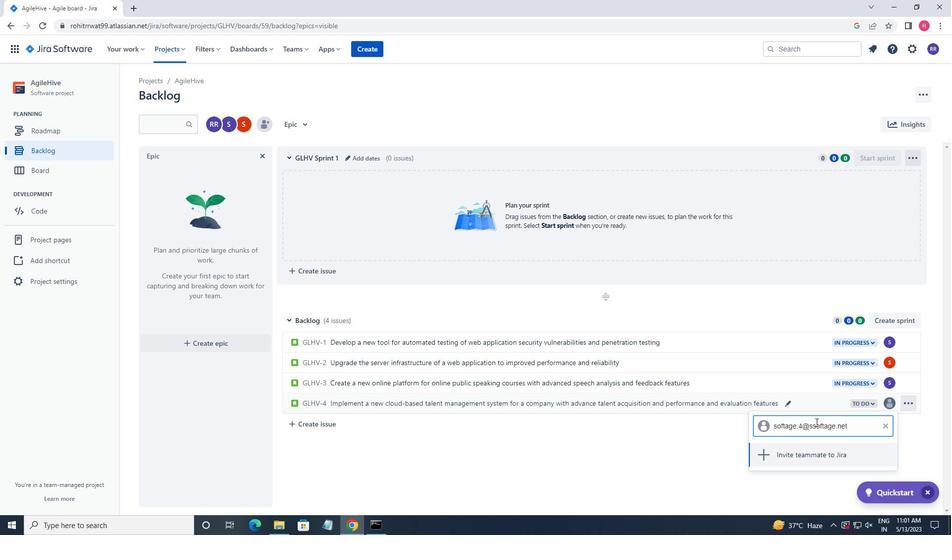 
Action: Mouse moved to (824, 420)
Screenshot: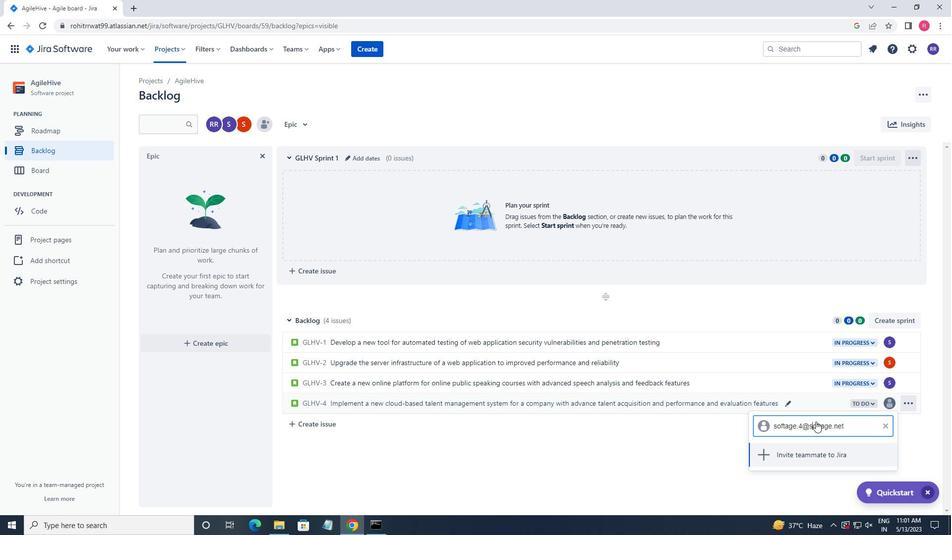
Action: Mouse scrolled (824, 420) with delta (0, 0)
Screenshot: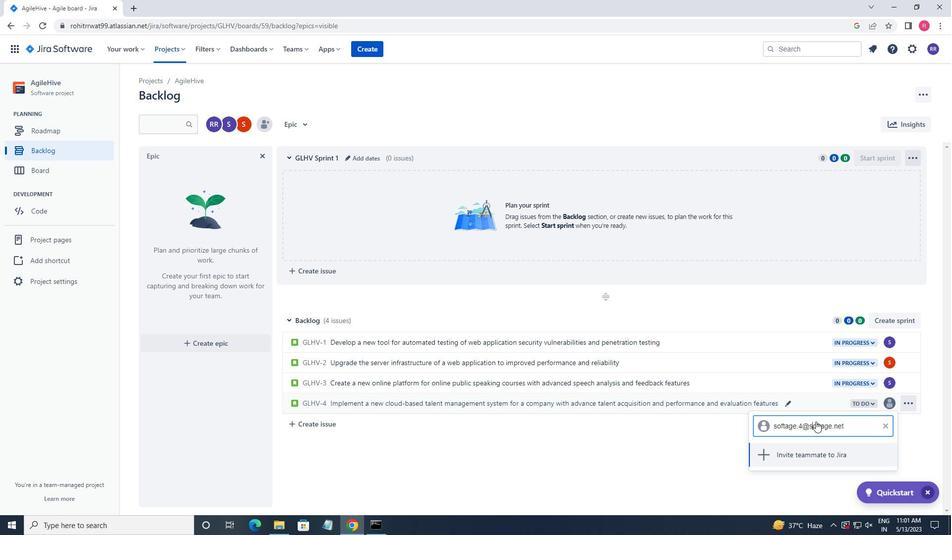 
Action: Mouse moved to (811, 452)
Screenshot: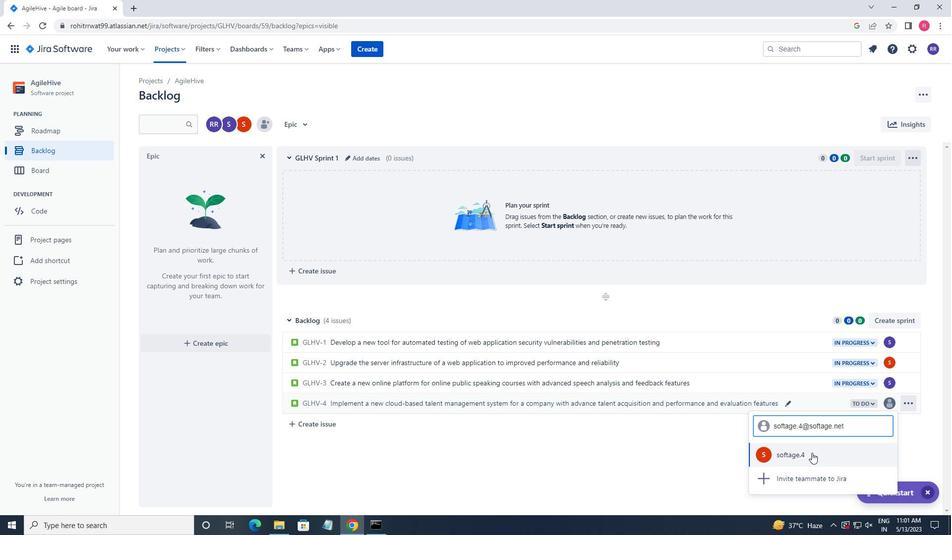 
Action: Mouse pressed left at (811, 452)
Screenshot: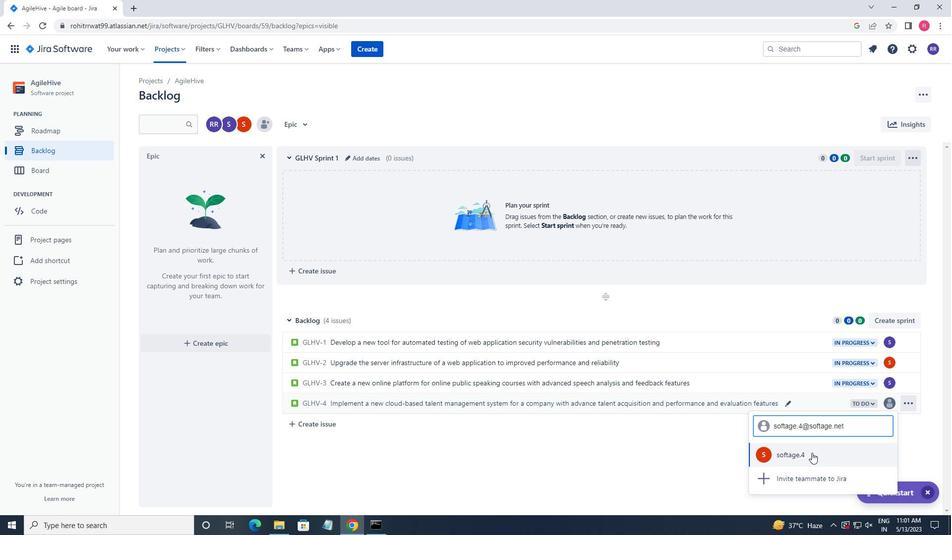 
Action: Mouse moved to (858, 404)
Screenshot: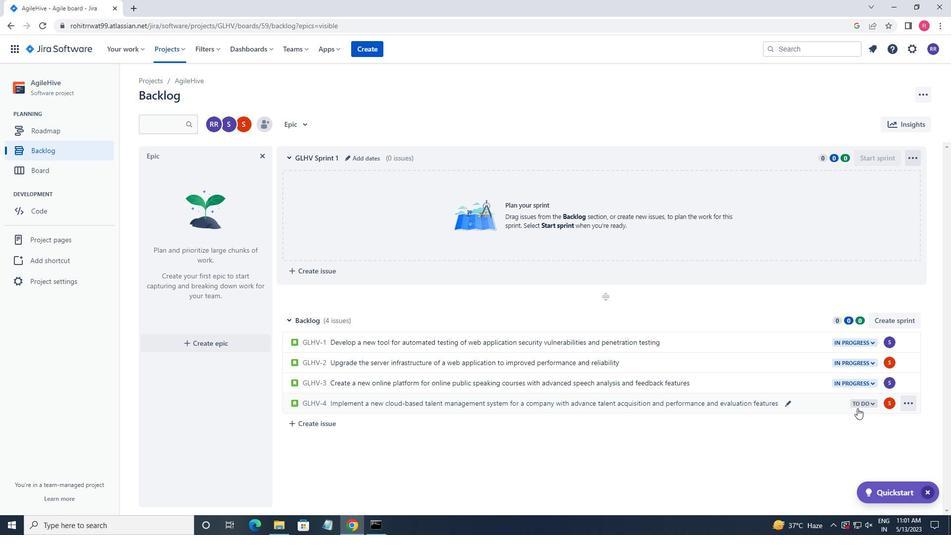 
Action: Mouse pressed left at (858, 404)
Screenshot: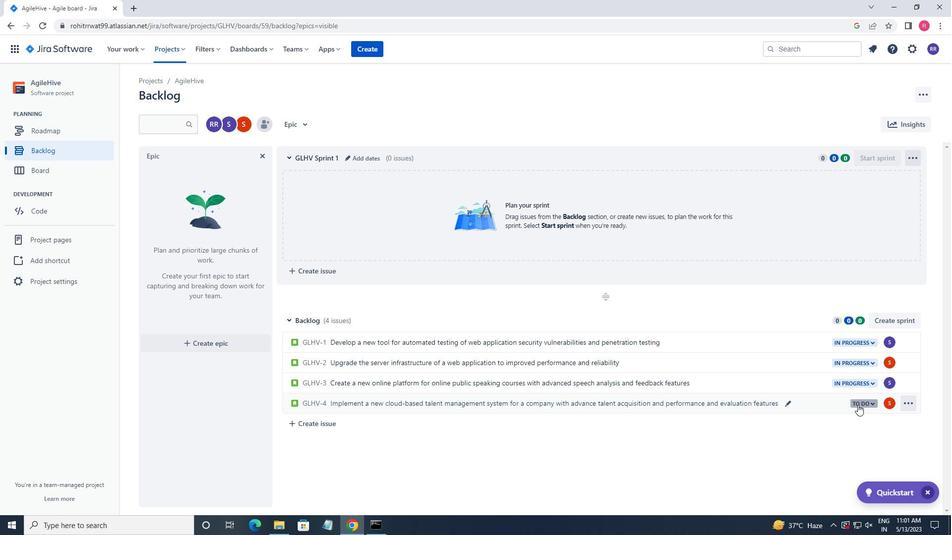
Action: Mouse moved to (808, 422)
Screenshot: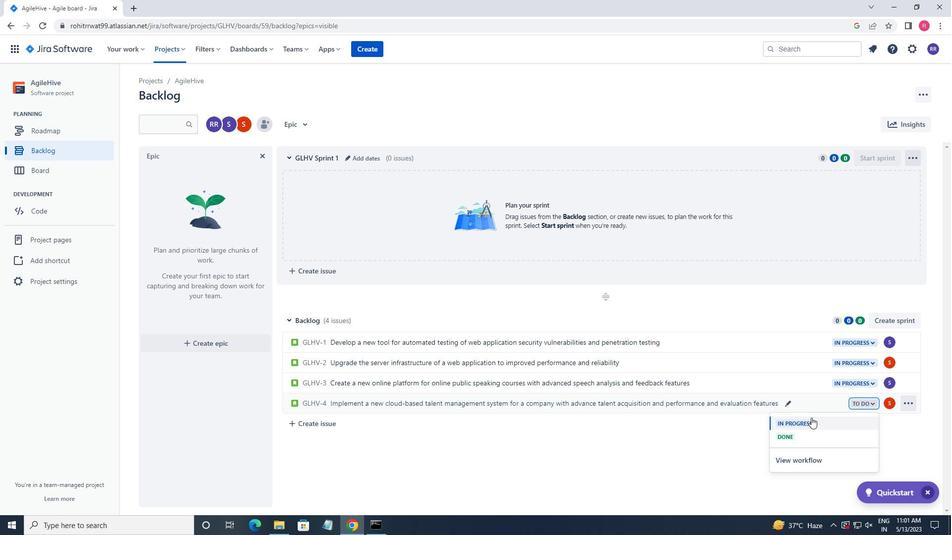 
Action: Mouse pressed left at (808, 422)
Screenshot: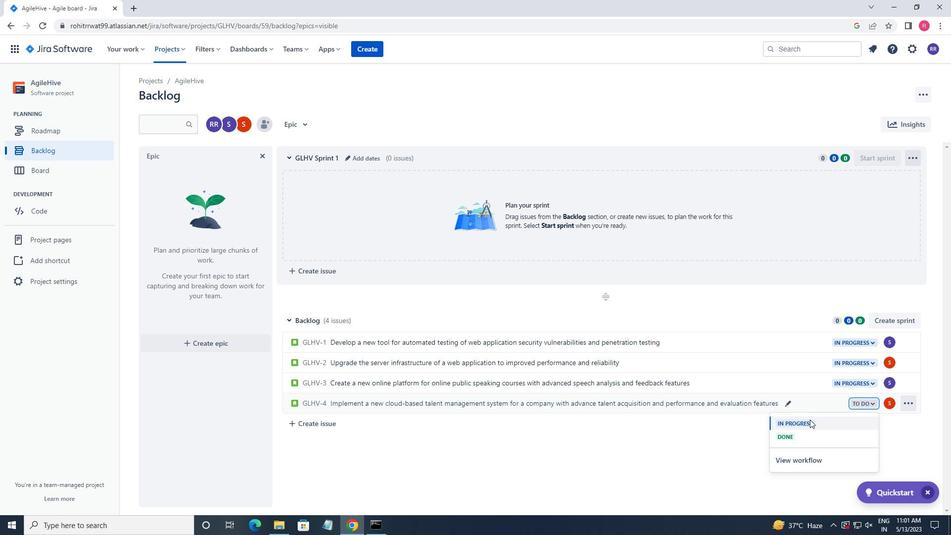 
Action: Mouse moved to (807, 415)
Screenshot: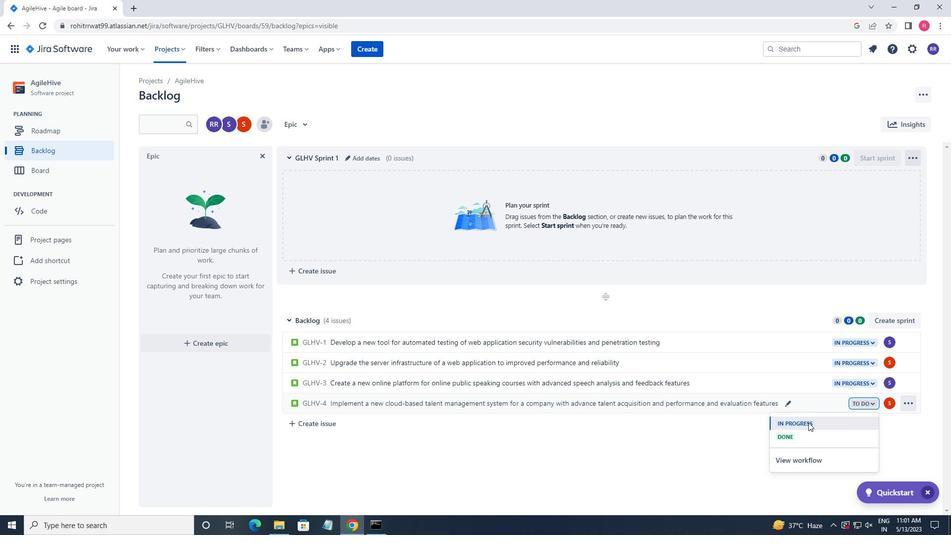 
